 Task: Search for cotton material suits on the Ajio website.
Action: Mouse moved to (846, 94)
Screenshot: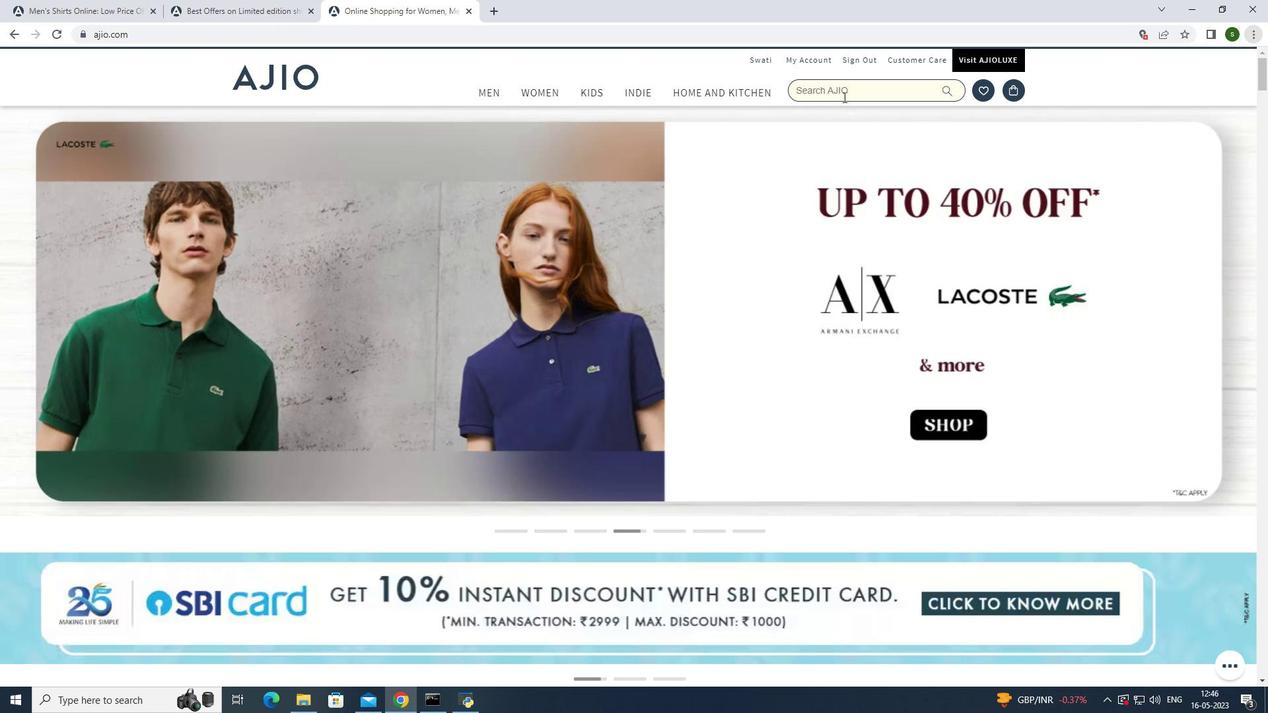 
Action: Mouse pressed left at (846, 94)
Screenshot: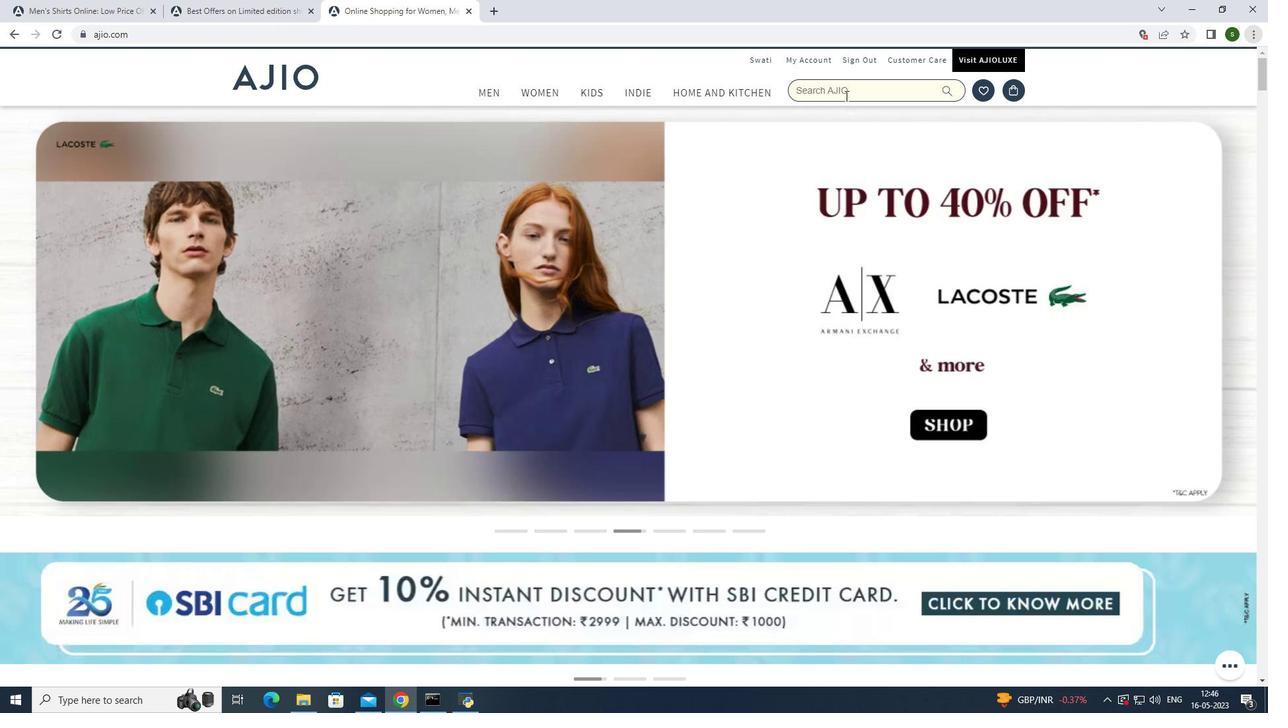 
Action: Key pressed cotton<Key.space>material<Key.space>suits<Key.space><Key.enter>
Screenshot: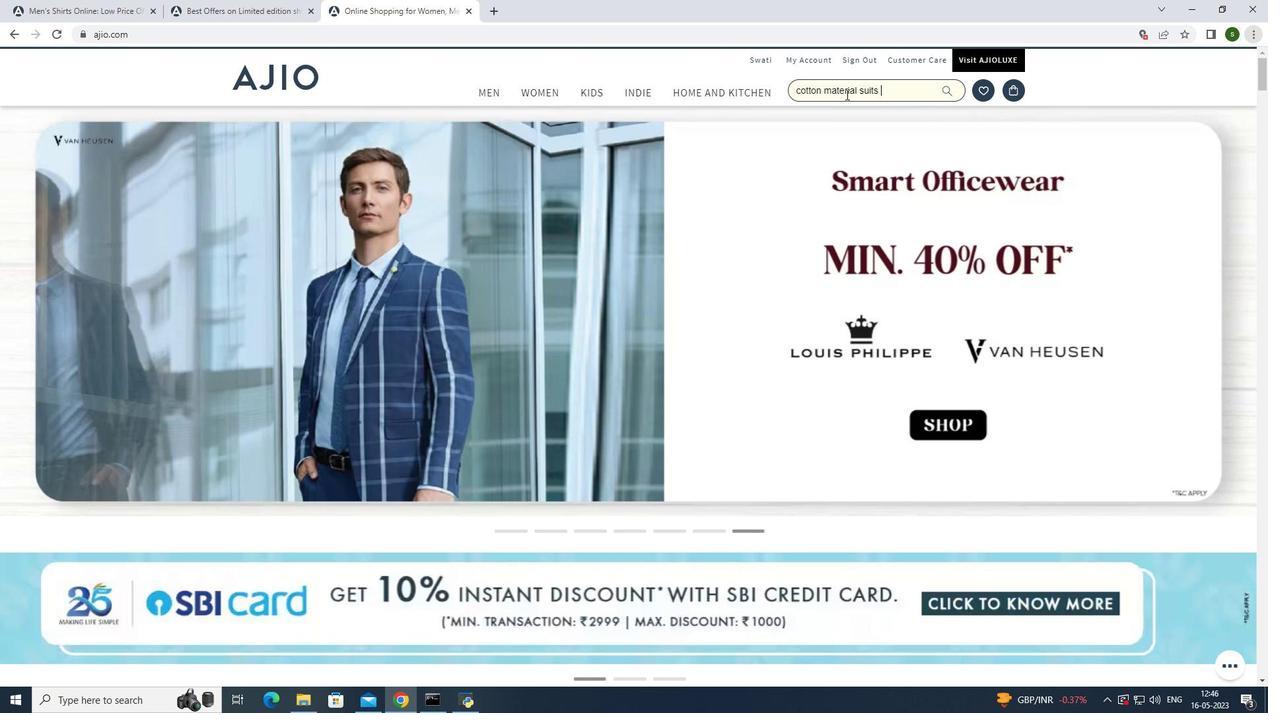 
Action: Mouse moved to (784, 235)
Screenshot: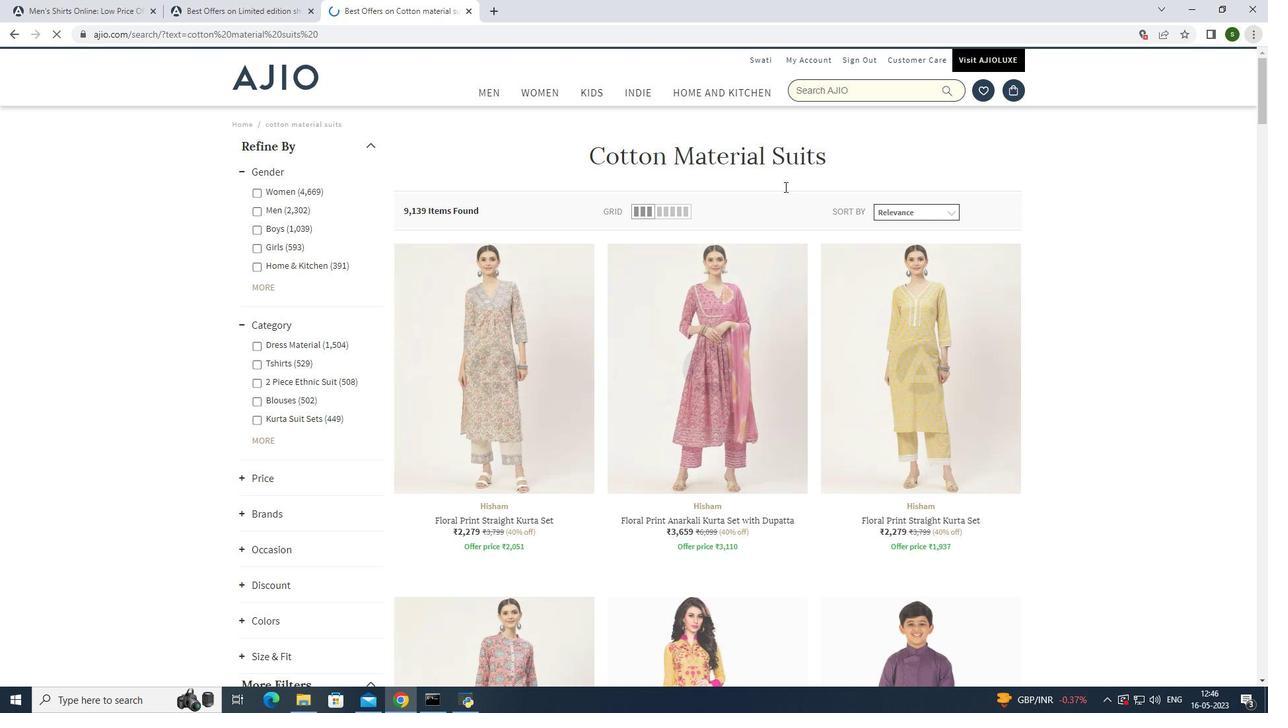 
Action: Mouse scrolled (784, 235) with delta (0, 0)
Screenshot: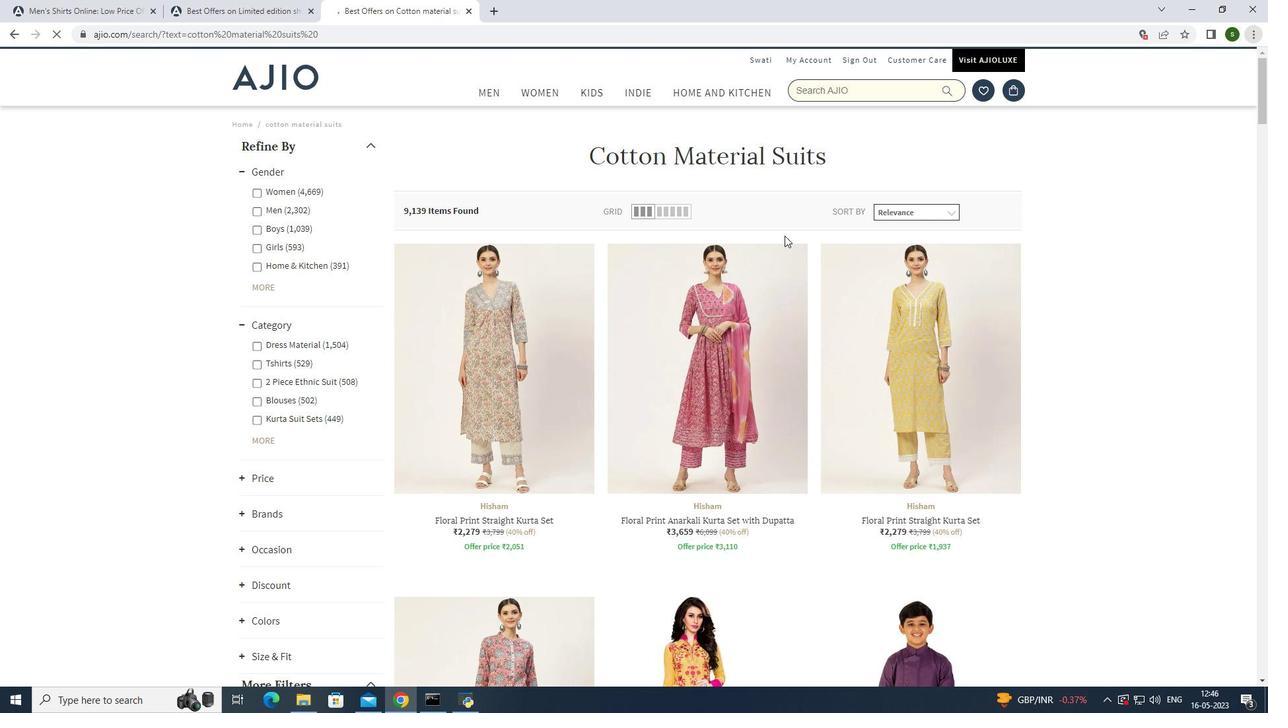 
Action: Mouse scrolled (784, 235) with delta (0, 0)
Screenshot: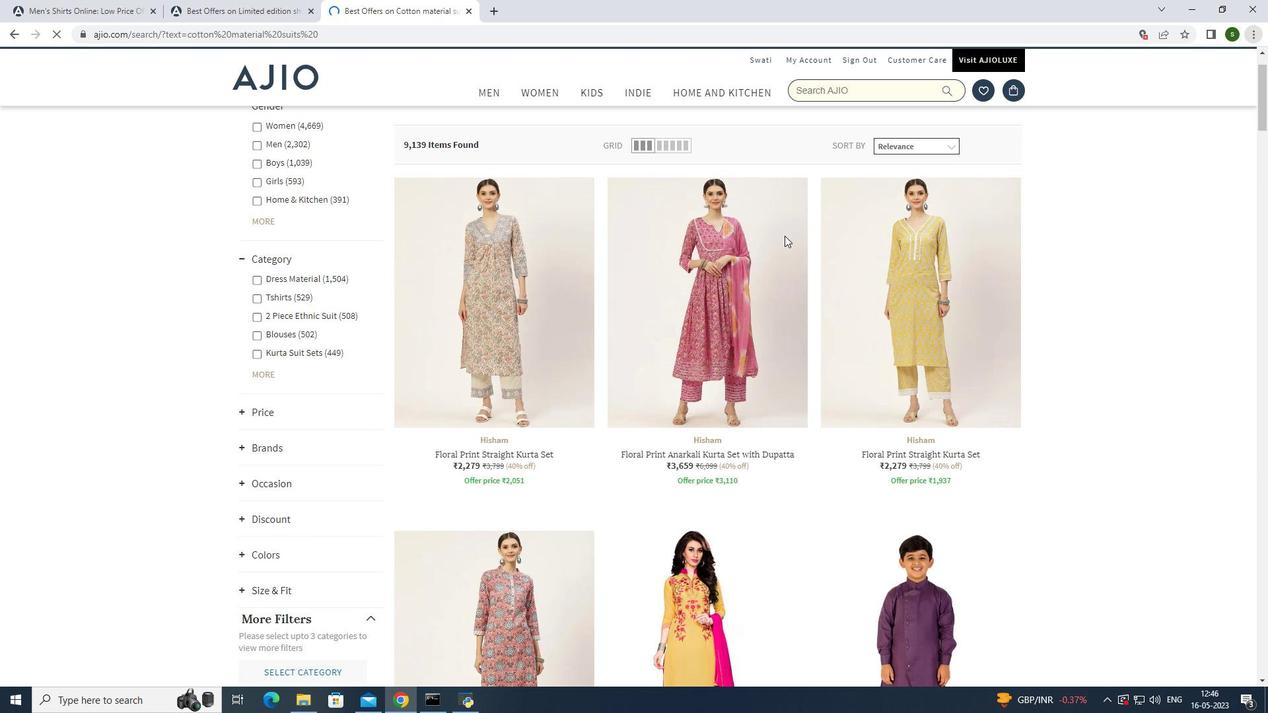 
Action: Mouse scrolled (784, 235) with delta (0, 0)
Screenshot: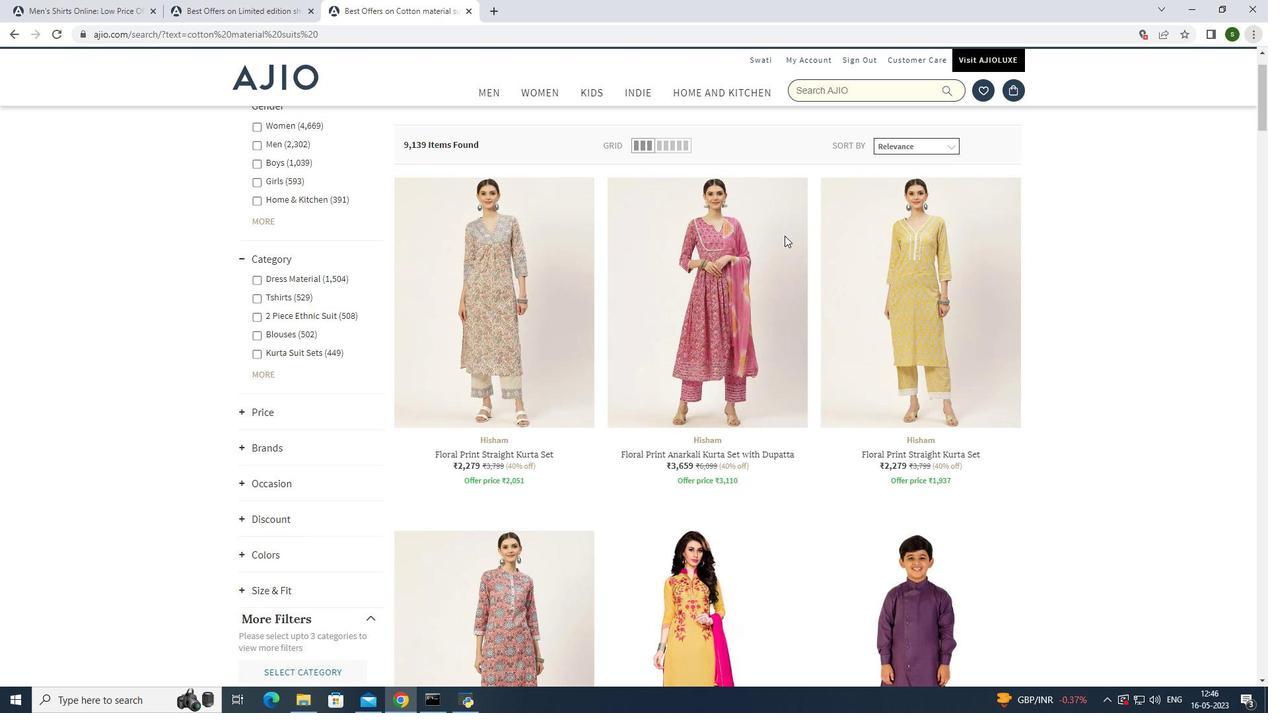 
Action: Mouse scrolled (784, 235) with delta (0, 0)
Screenshot: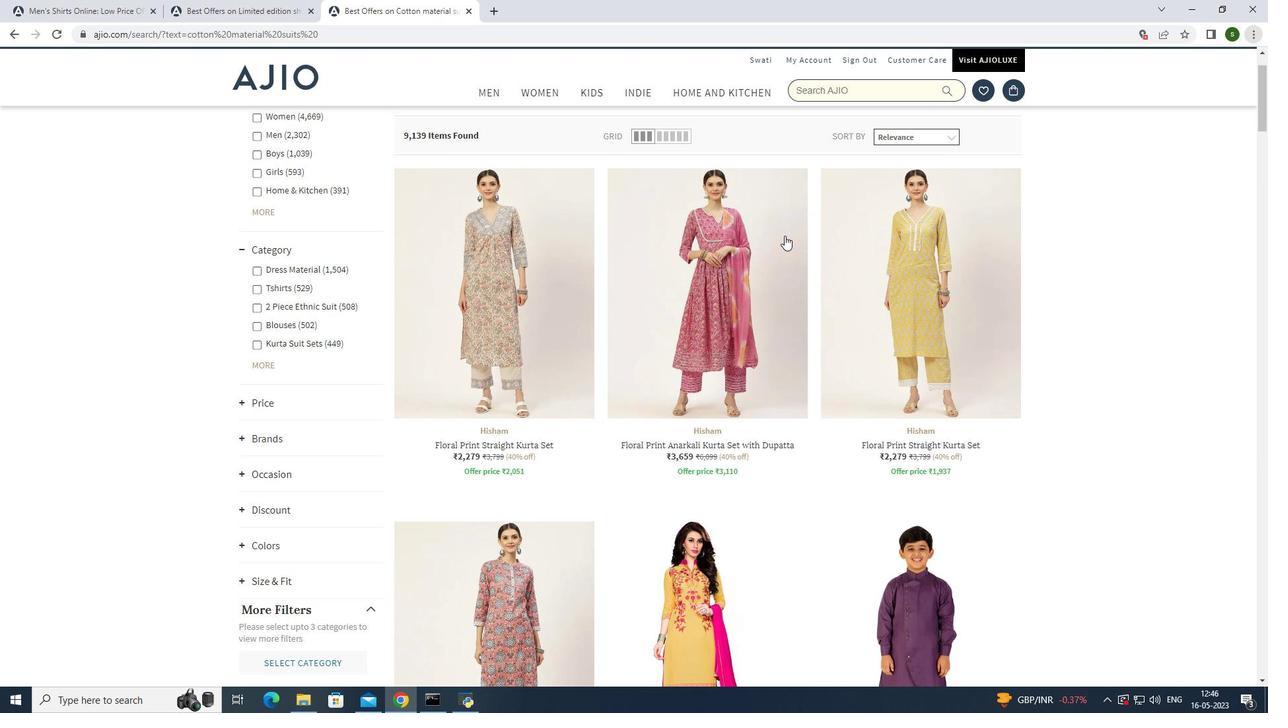 
Action: Mouse scrolled (784, 235) with delta (0, 0)
Screenshot: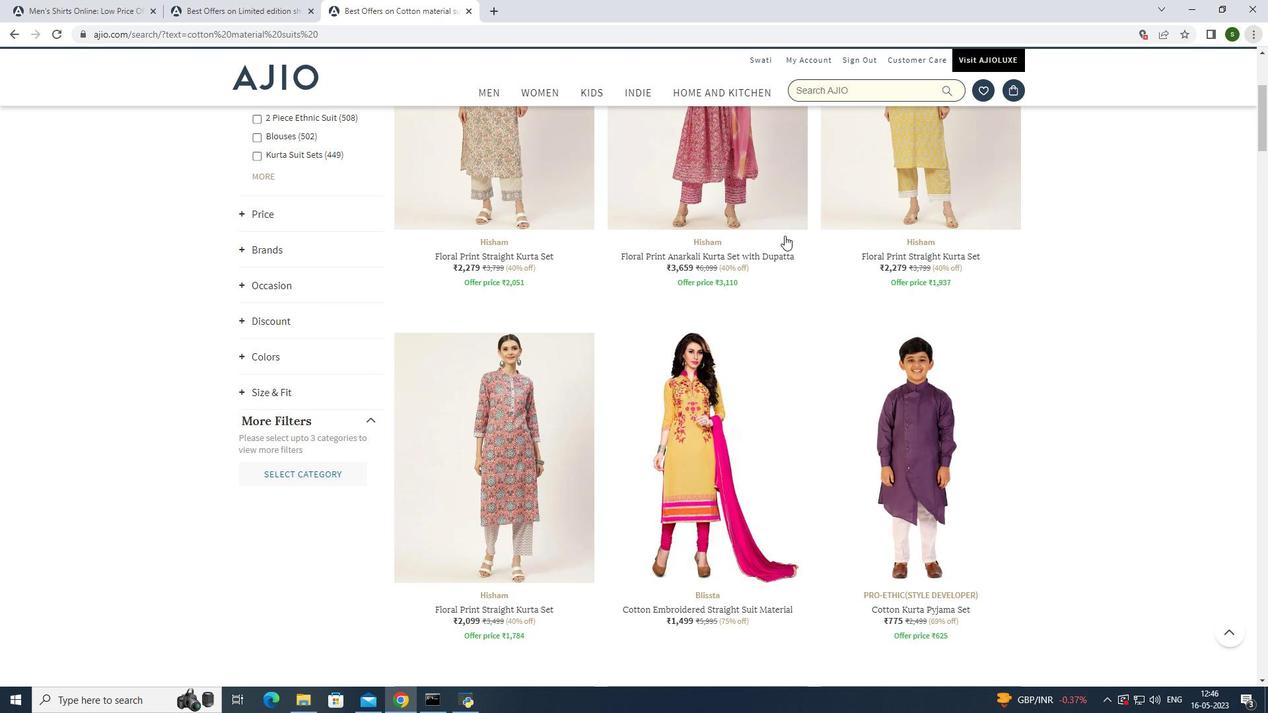 
Action: Mouse scrolled (784, 235) with delta (0, 0)
Screenshot: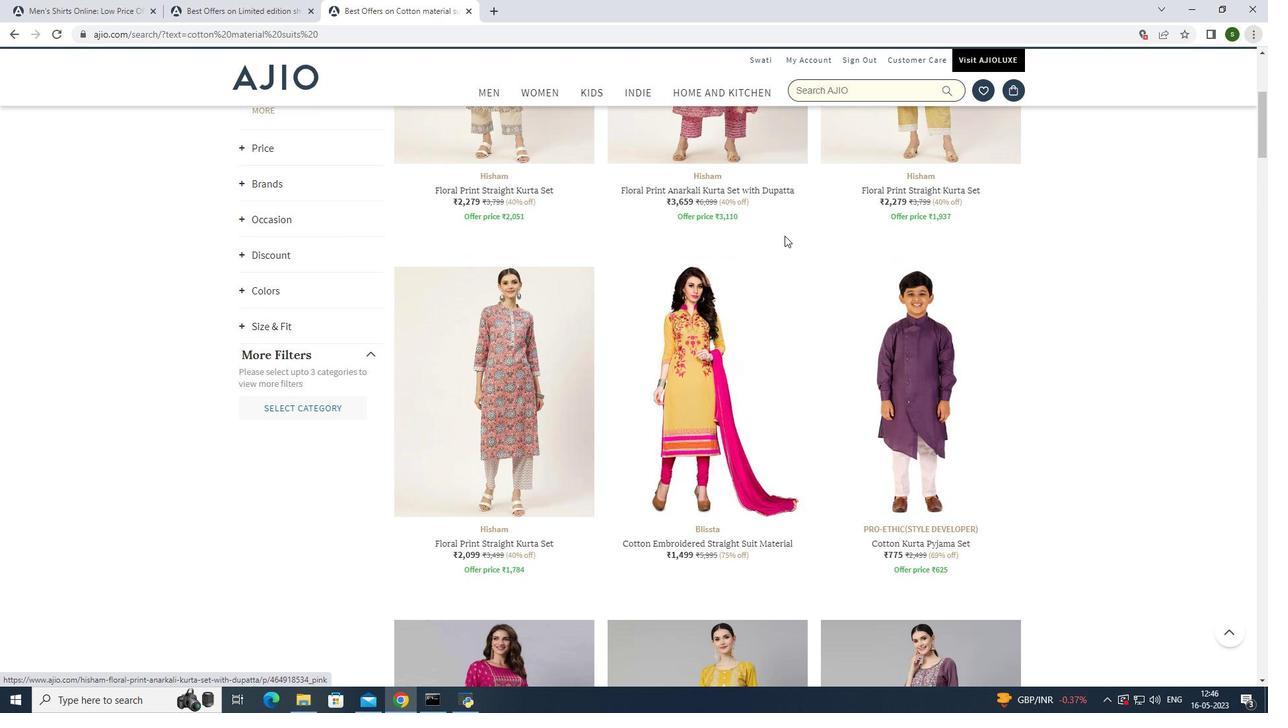 
Action: Mouse scrolled (784, 235) with delta (0, 0)
Screenshot: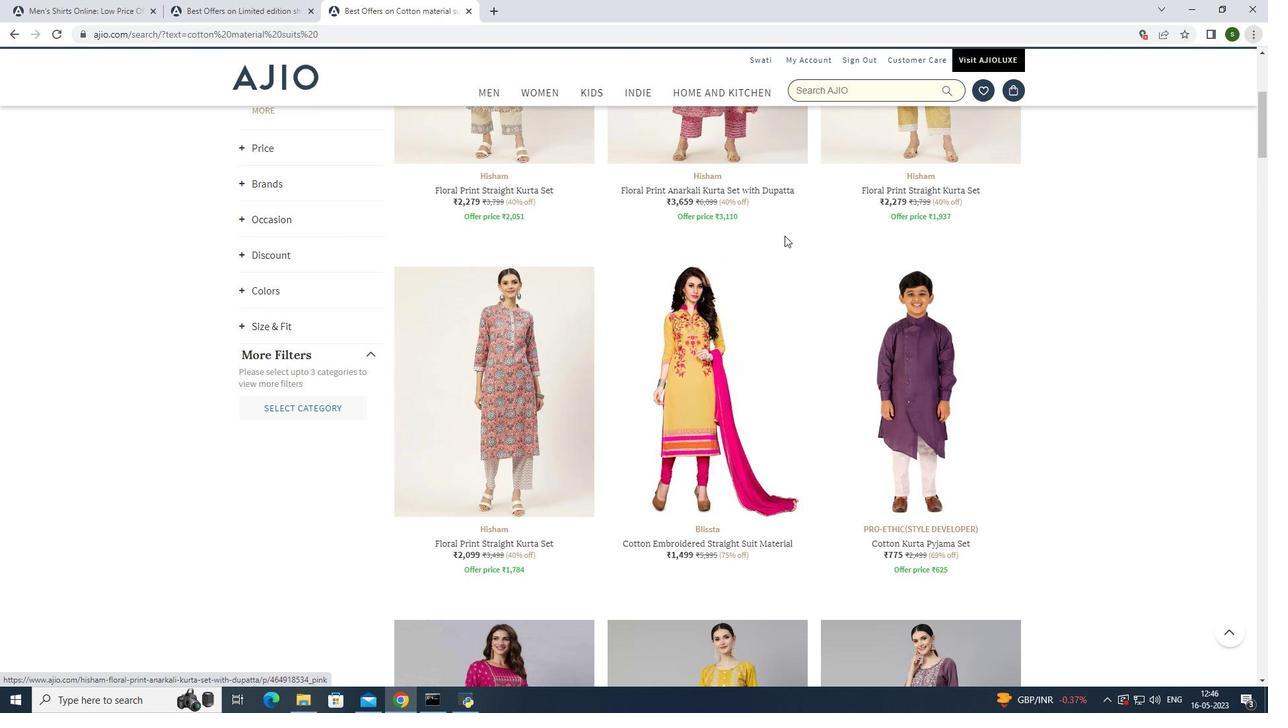 
Action: Mouse scrolled (784, 235) with delta (0, 0)
Screenshot: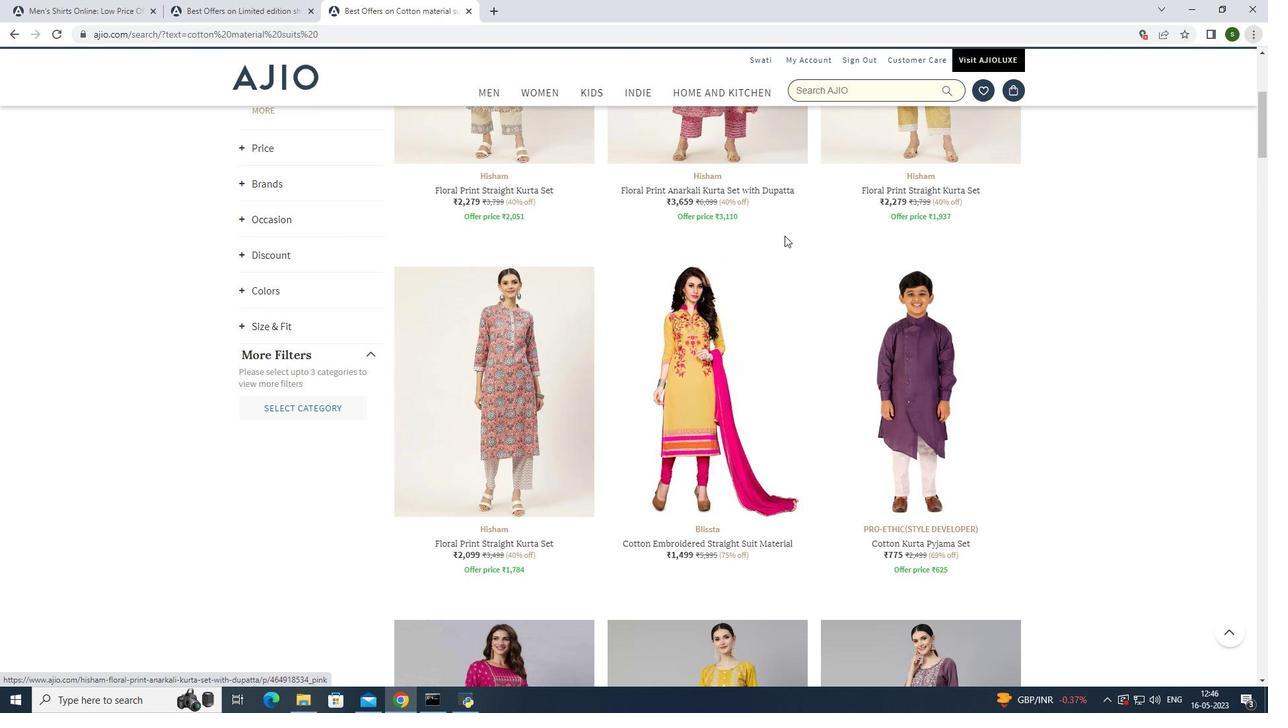
Action: Mouse scrolled (784, 235) with delta (0, 0)
Screenshot: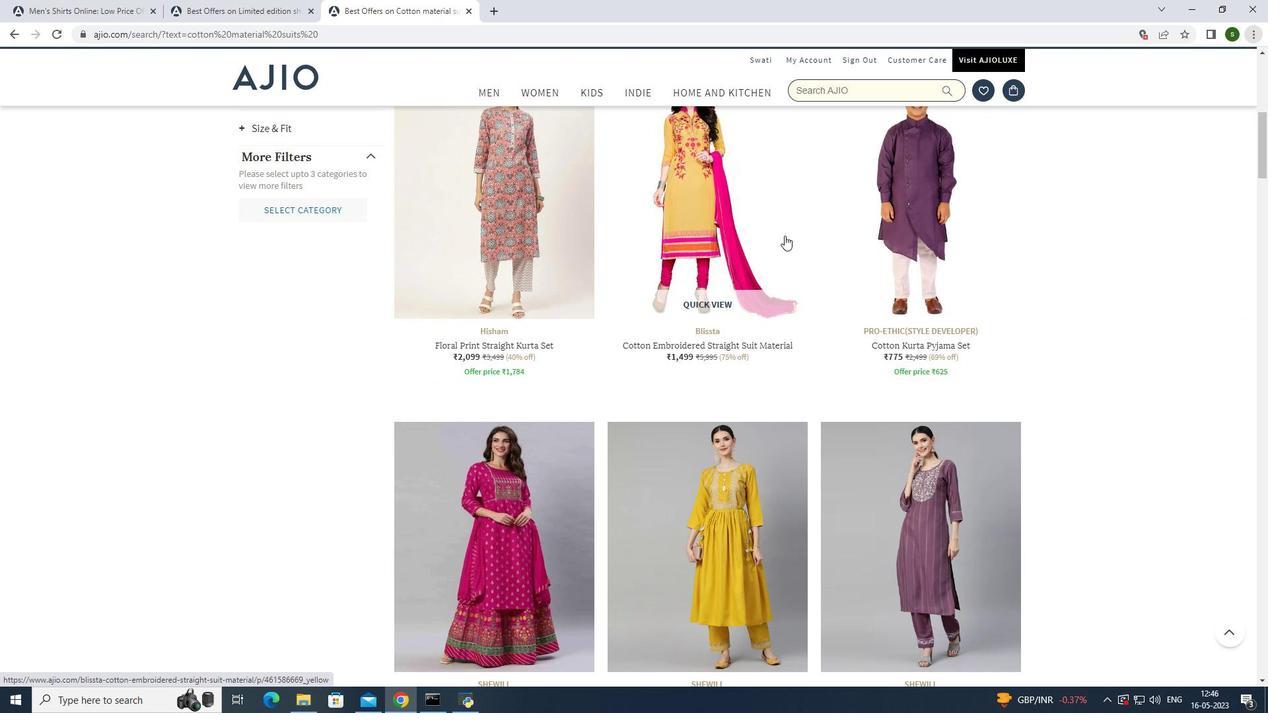 
Action: Mouse scrolled (784, 235) with delta (0, 0)
Screenshot: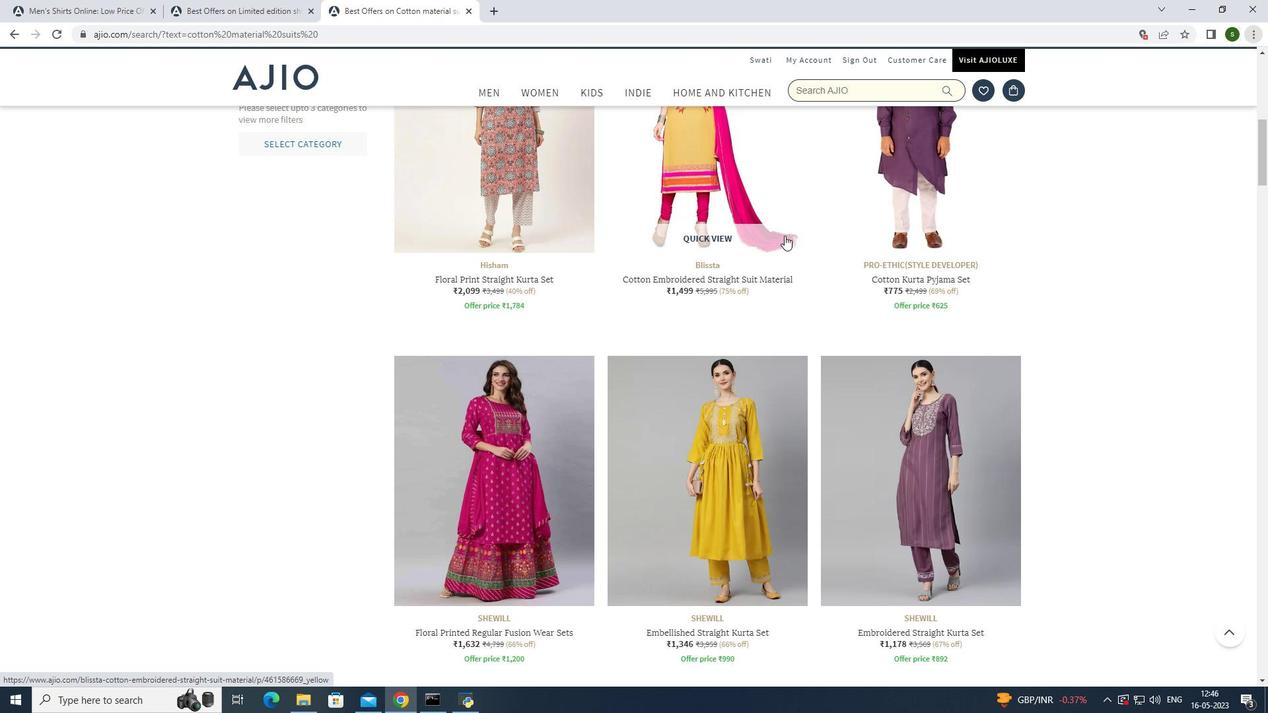 
Action: Mouse scrolled (784, 235) with delta (0, 0)
Screenshot: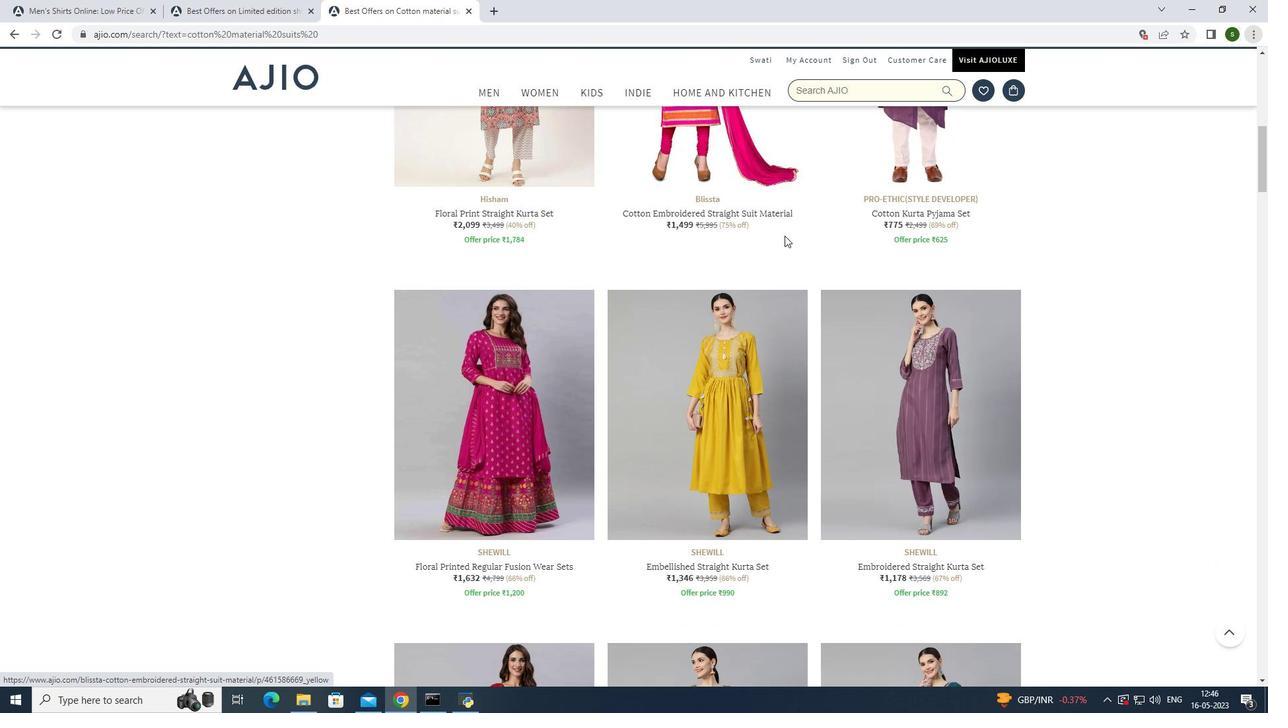 
Action: Mouse scrolled (784, 235) with delta (0, 0)
Screenshot: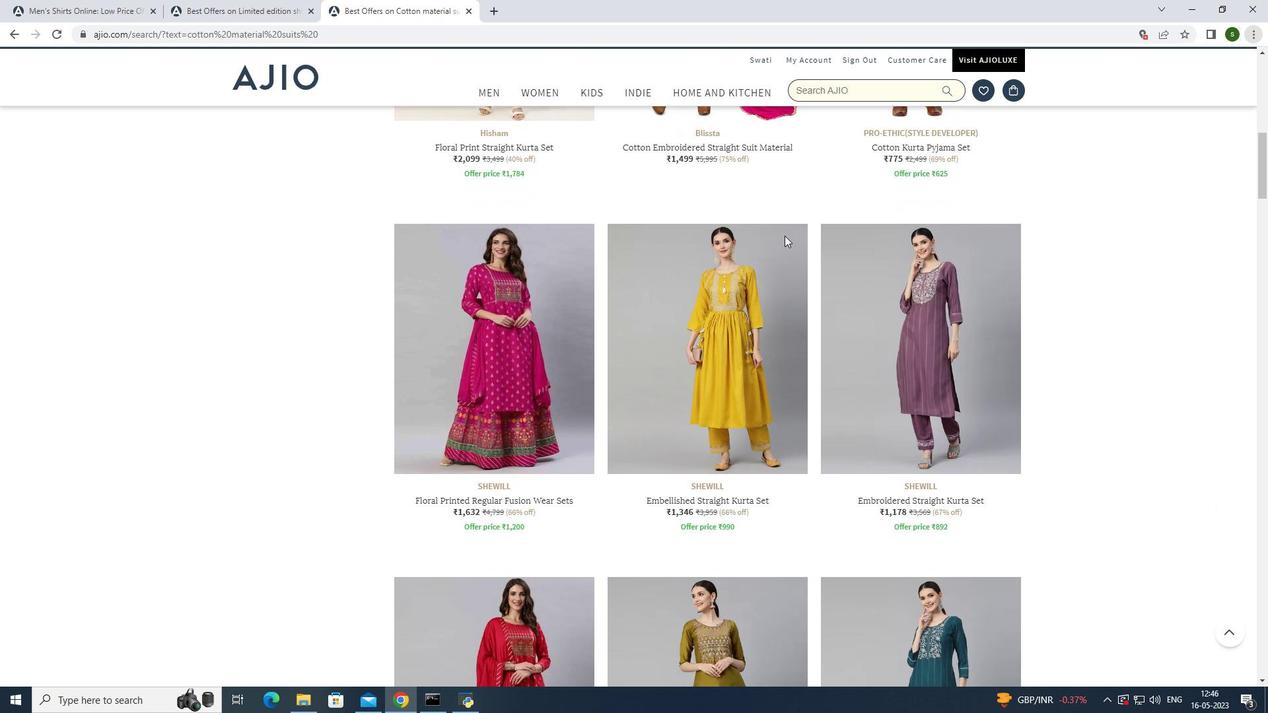 
Action: Mouse scrolled (784, 235) with delta (0, 0)
Screenshot: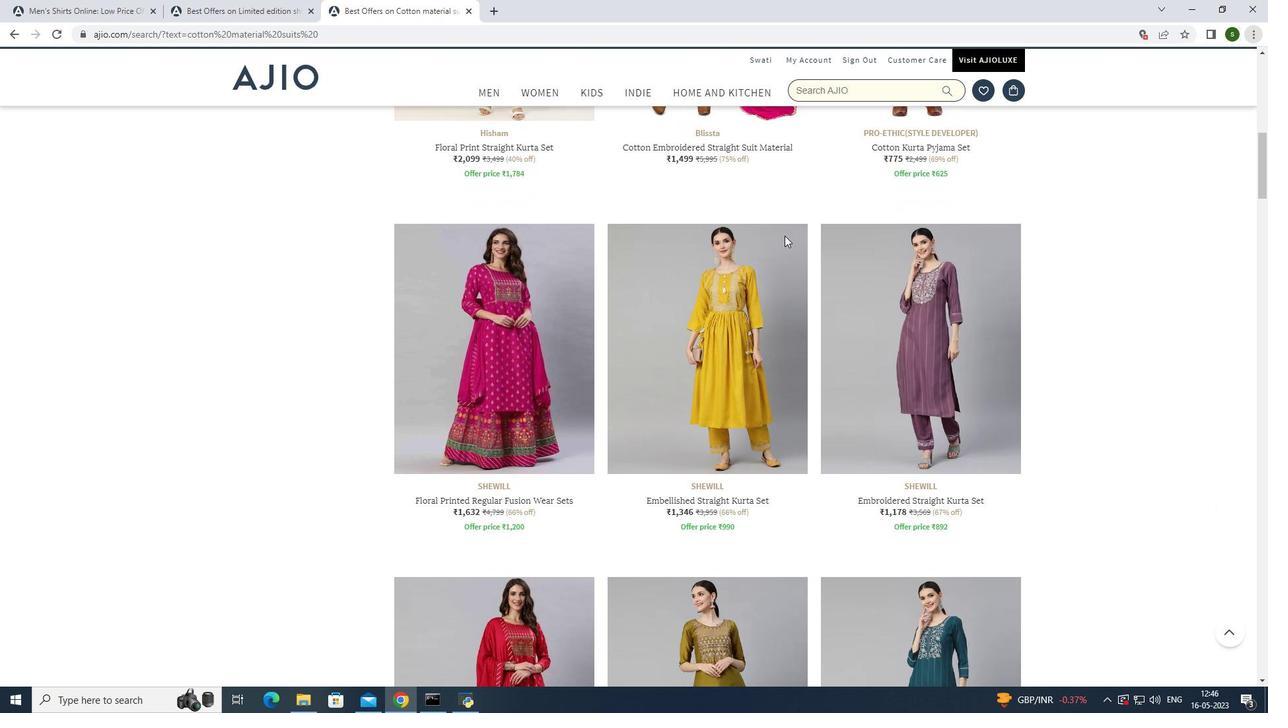 
Action: Mouse scrolled (784, 235) with delta (0, 0)
Screenshot: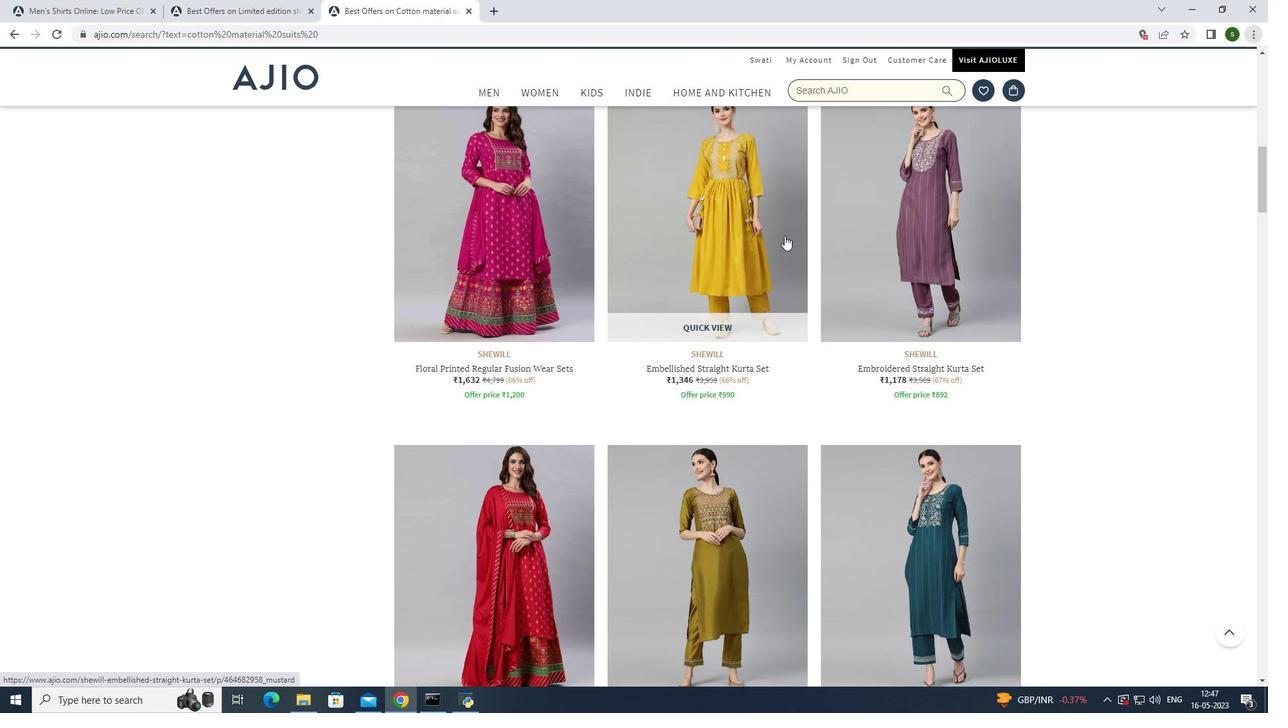 
Action: Mouse scrolled (784, 235) with delta (0, 0)
Screenshot: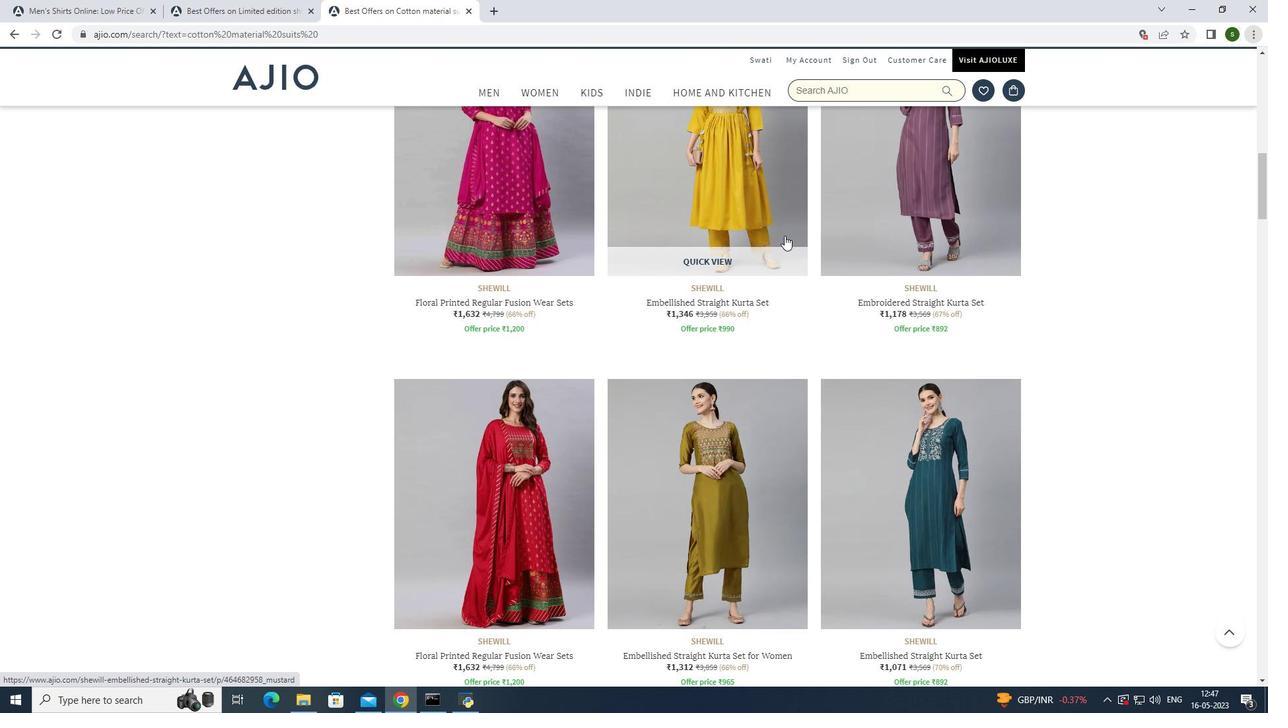 
Action: Mouse scrolled (784, 235) with delta (0, 0)
Screenshot: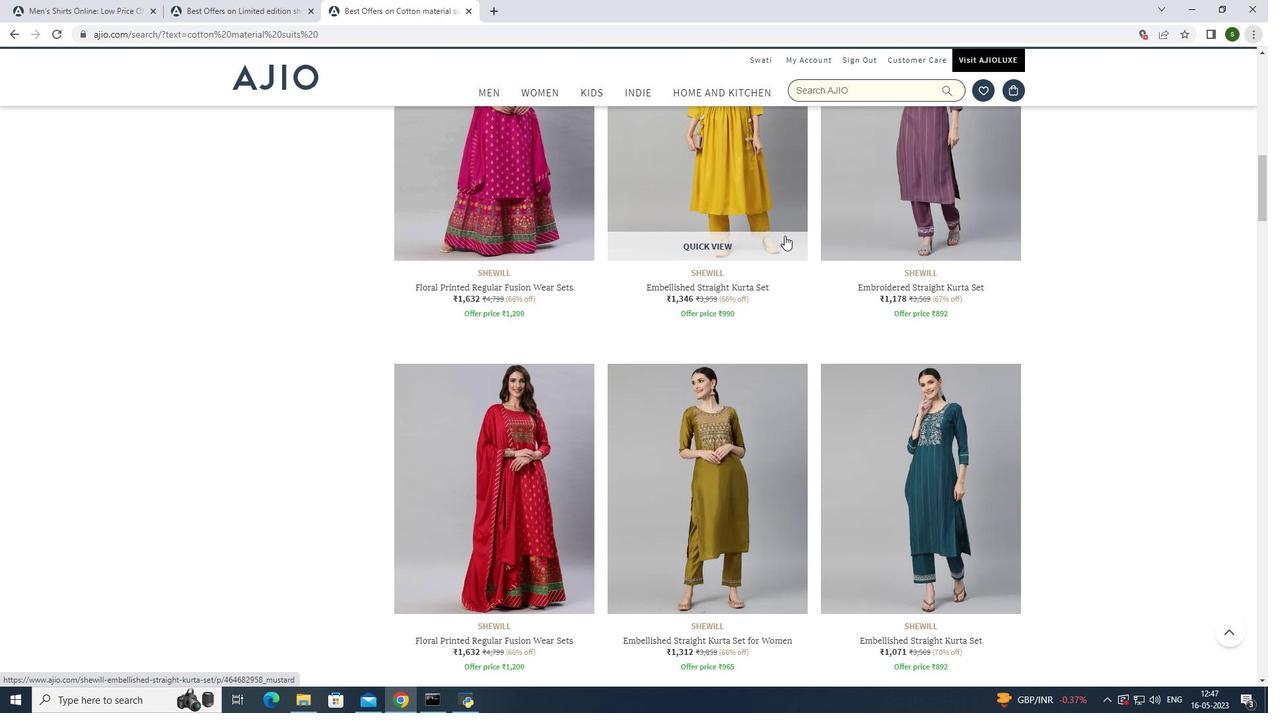 
Action: Mouse scrolled (784, 235) with delta (0, 0)
Screenshot: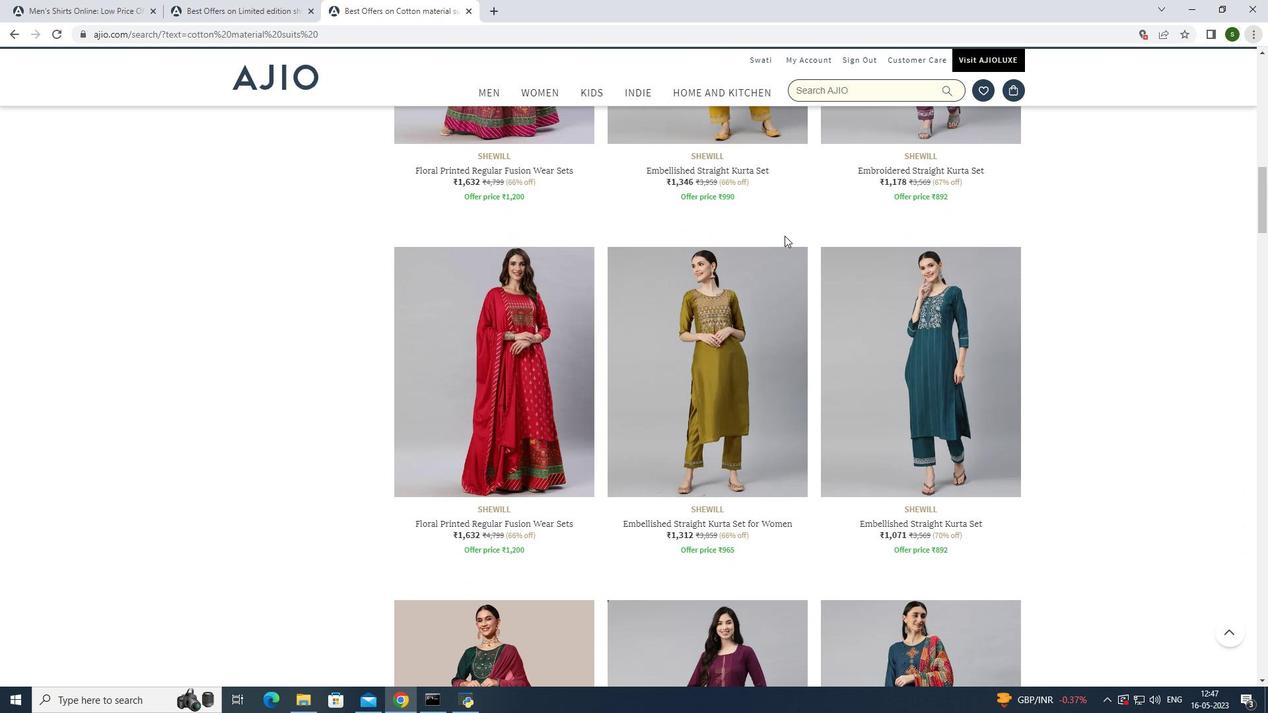 
Action: Mouse scrolled (784, 235) with delta (0, 0)
Screenshot: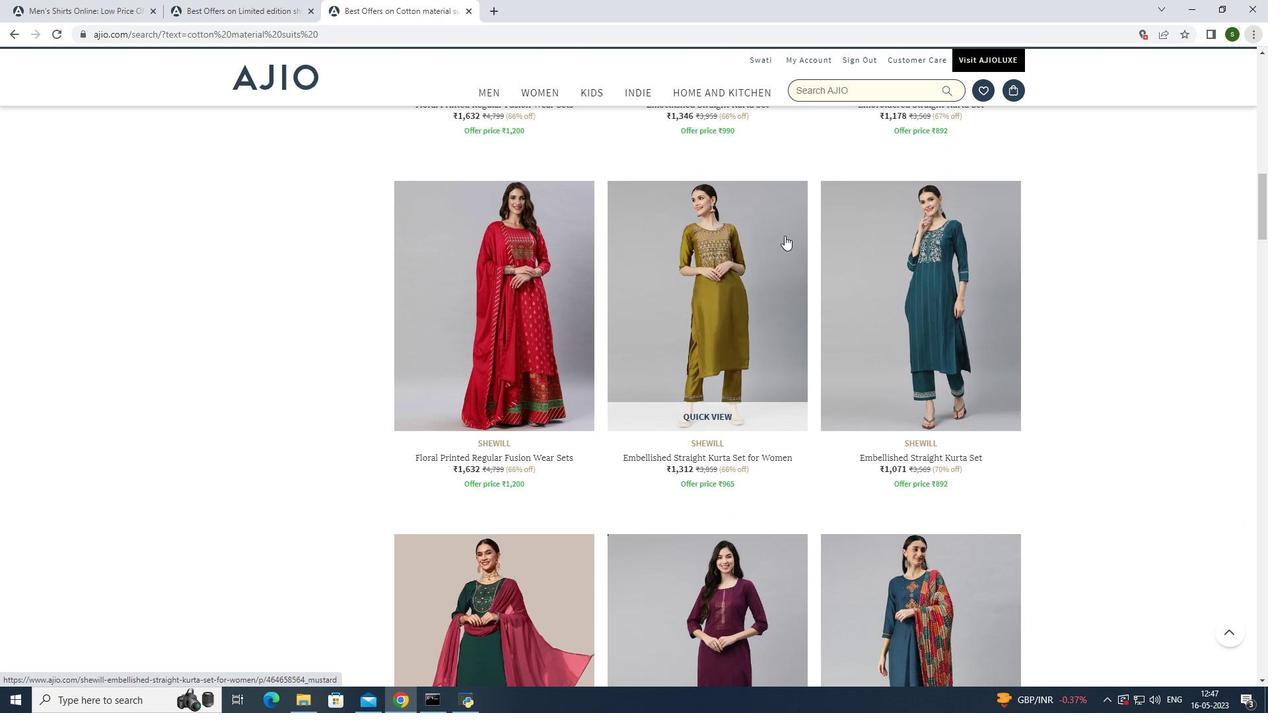
Action: Mouse scrolled (784, 235) with delta (0, 0)
Screenshot: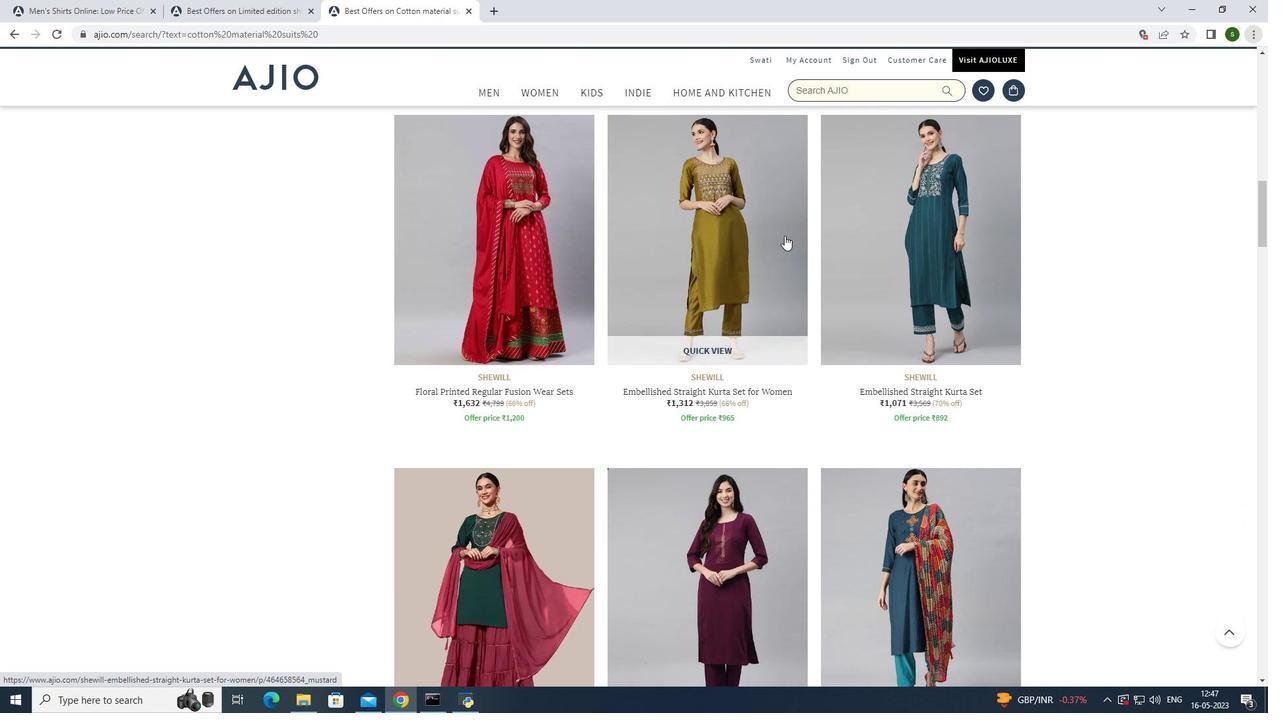 
Action: Mouse scrolled (784, 235) with delta (0, 0)
Screenshot: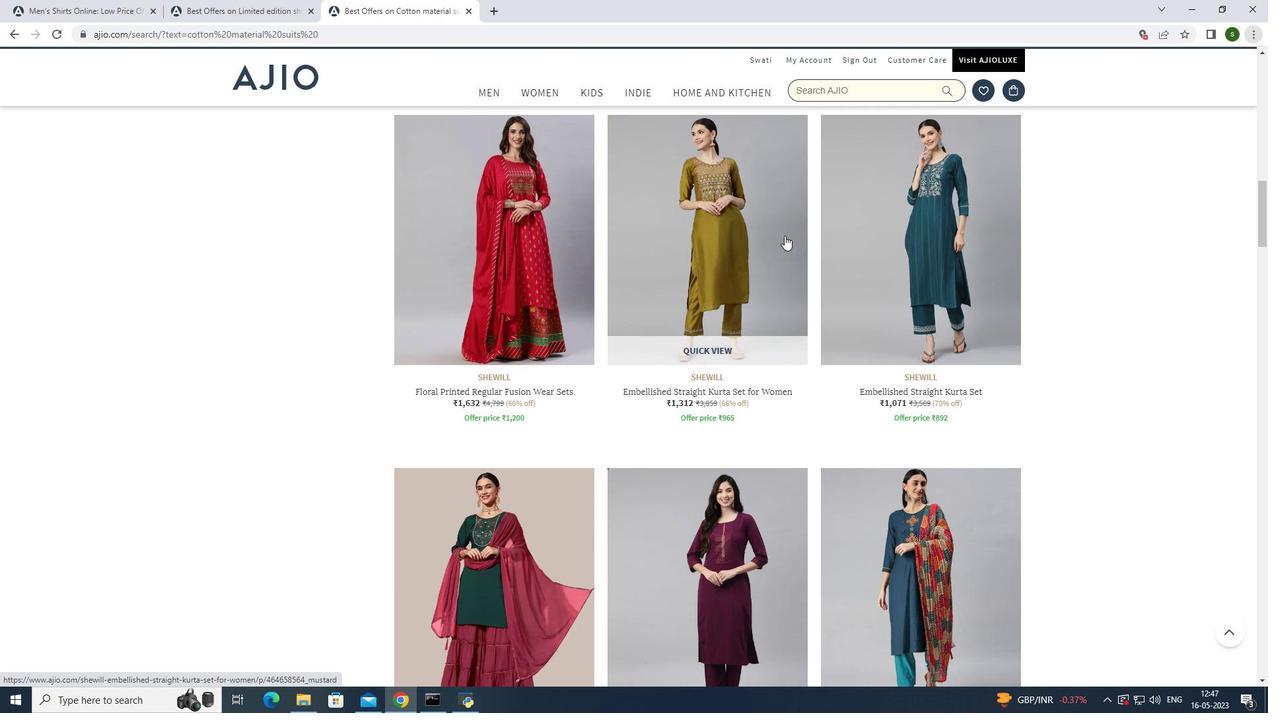 
Action: Mouse scrolled (784, 235) with delta (0, 0)
Screenshot: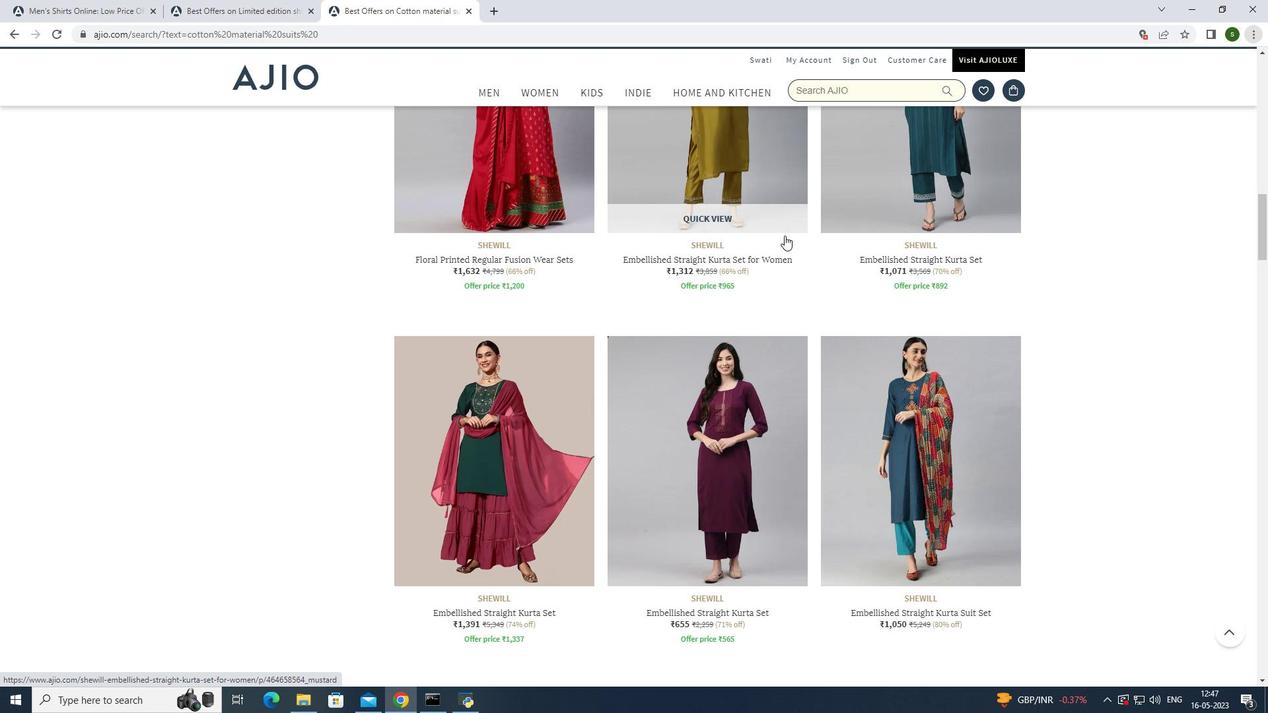 
Action: Mouse scrolled (784, 235) with delta (0, 0)
Screenshot: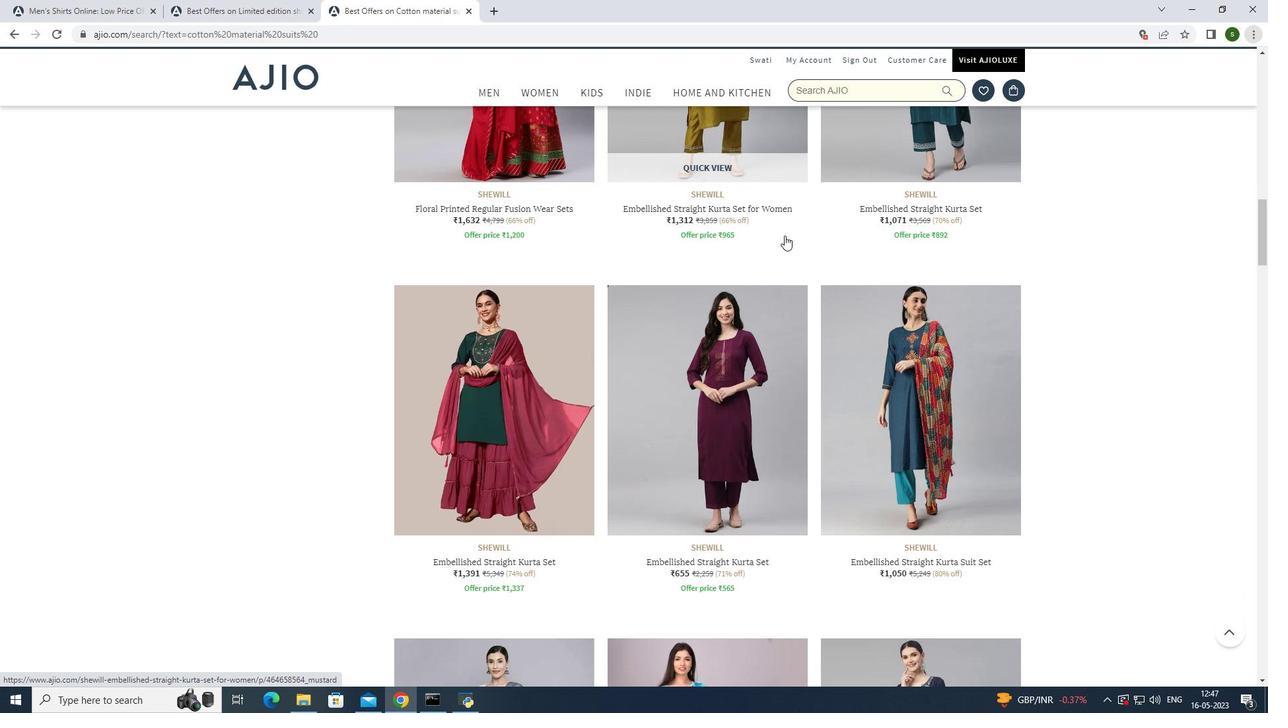 
Action: Mouse scrolled (784, 235) with delta (0, 0)
Screenshot: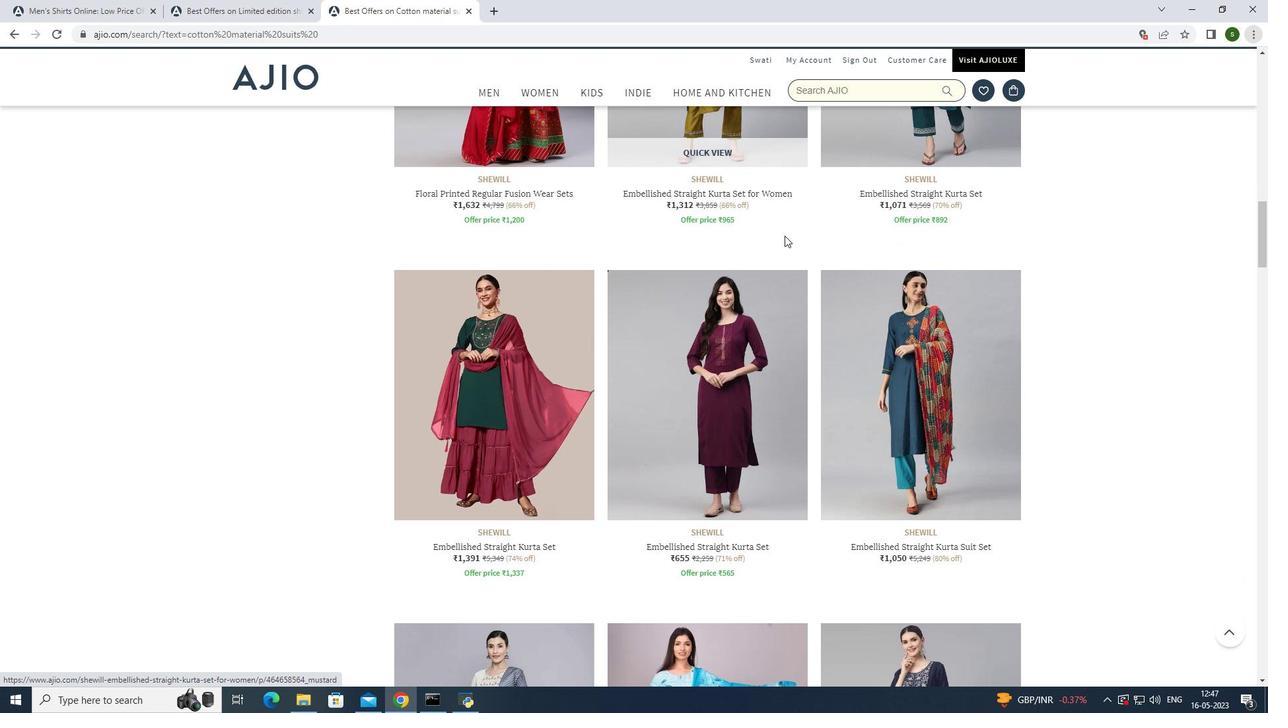 
Action: Mouse scrolled (784, 235) with delta (0, 0)
Screenshot: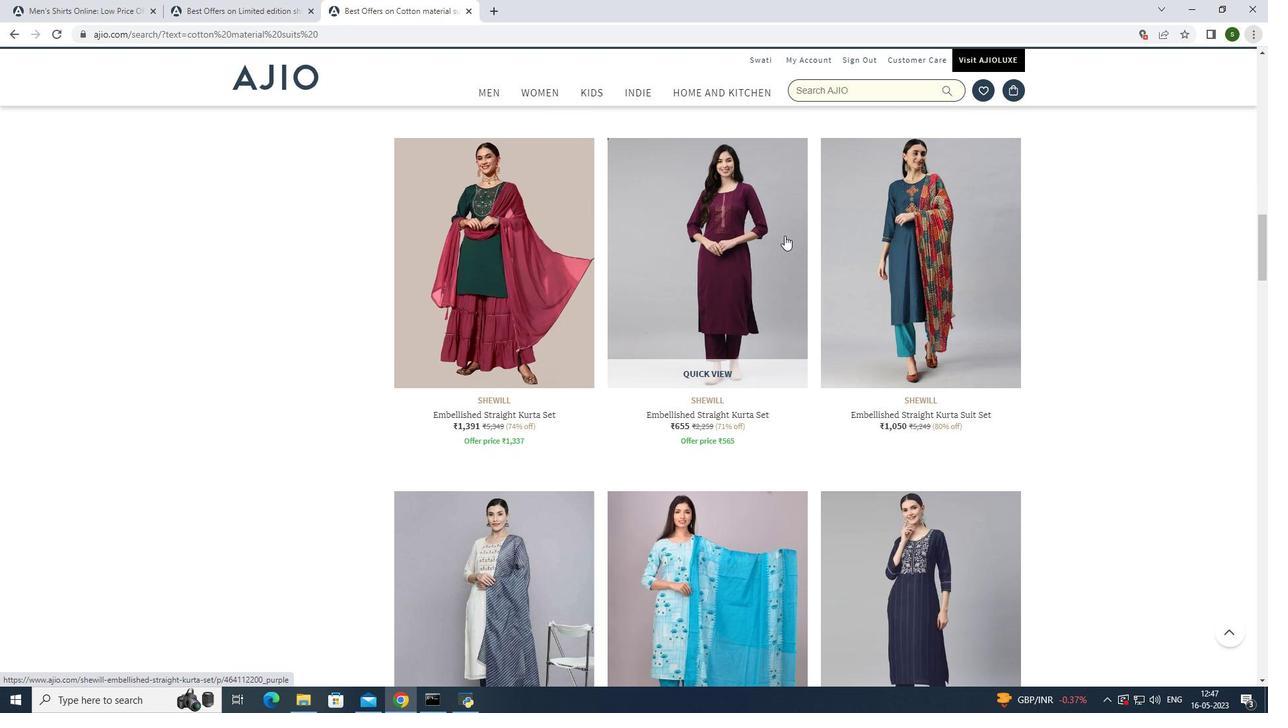 
Action: Mouse scrolled (784, 235) with delta (0, 0)
Screenshot: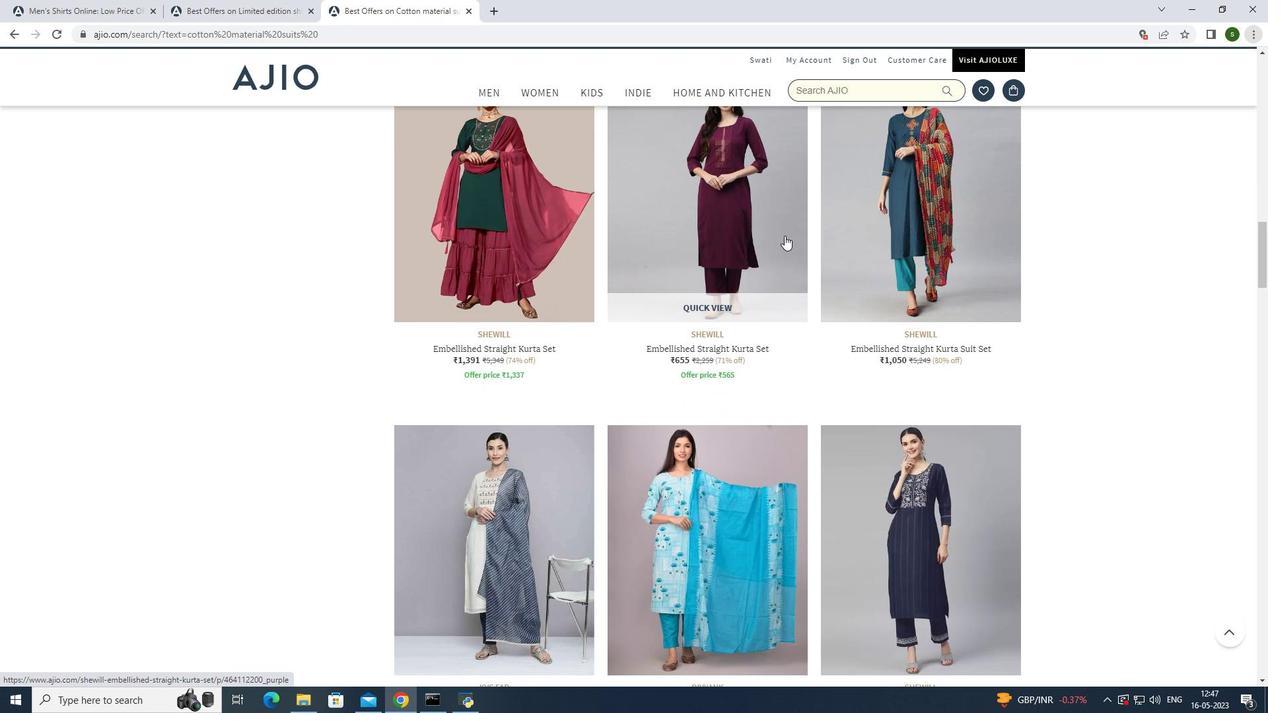 
Action: Mouse scrolled (784, 235) with delta (0, 0)
Screenshot: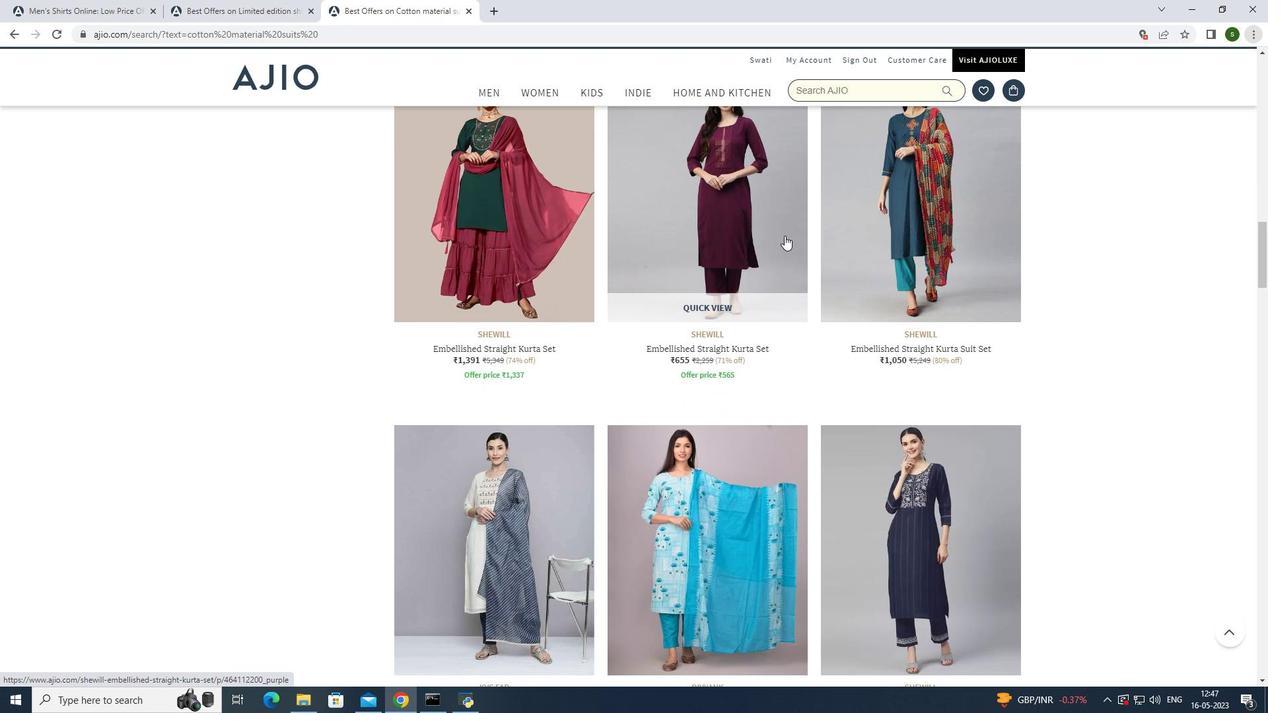
Action: Mouse scrolled (784, 235) with delta (0, 0)
Screenshot: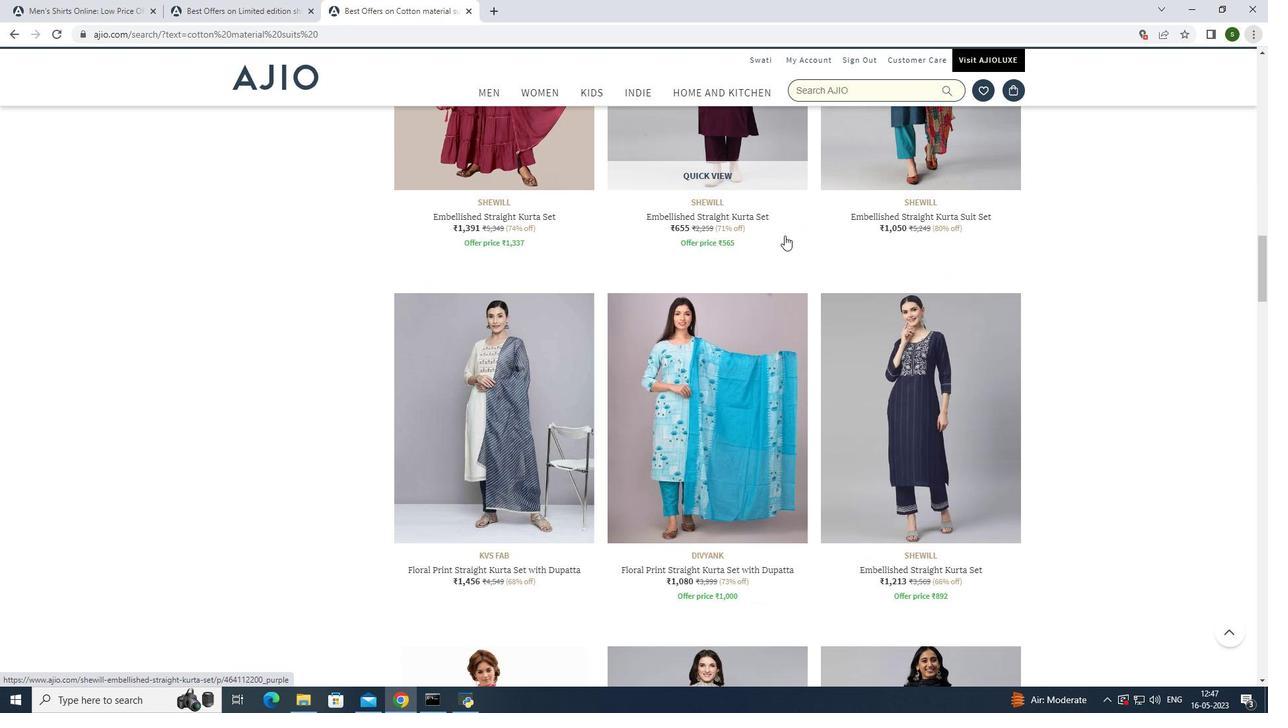 
Action: Mouse scrolled (784, 235) with delta (0, 0)
Screenshot: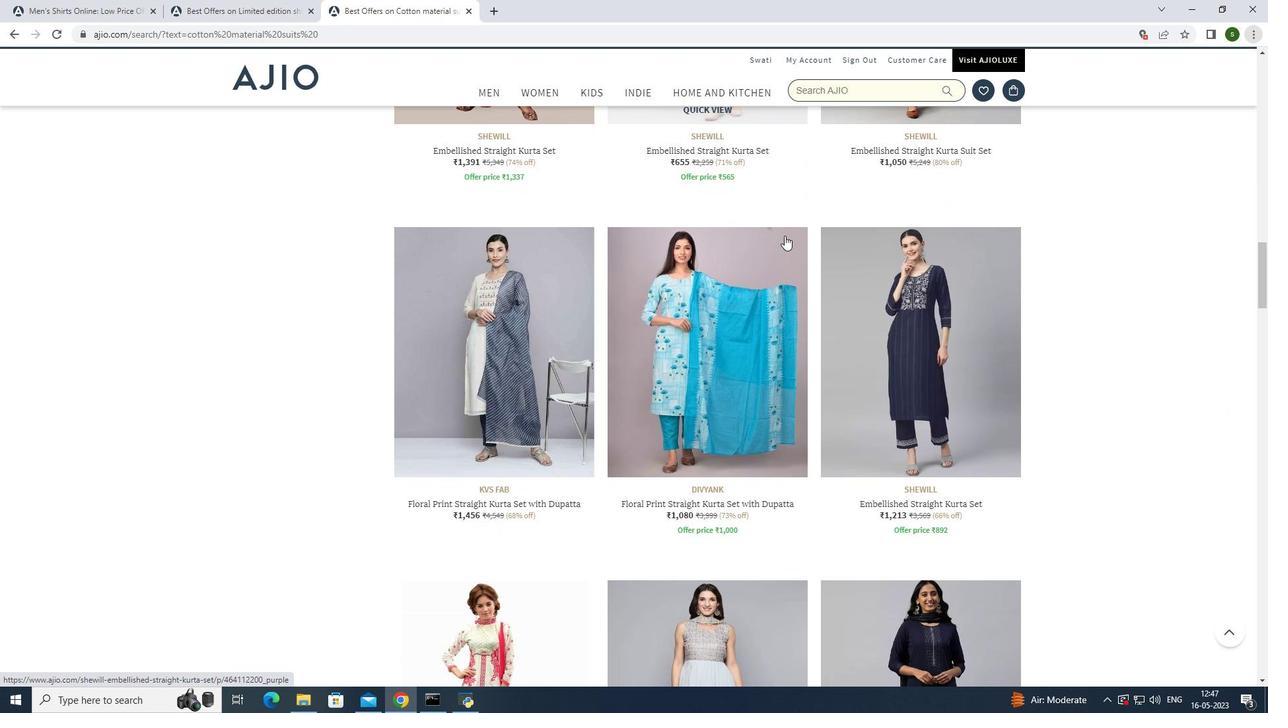 
Action: Mouse scrolled (784, 235) with delta (0, 0)
Screenshot: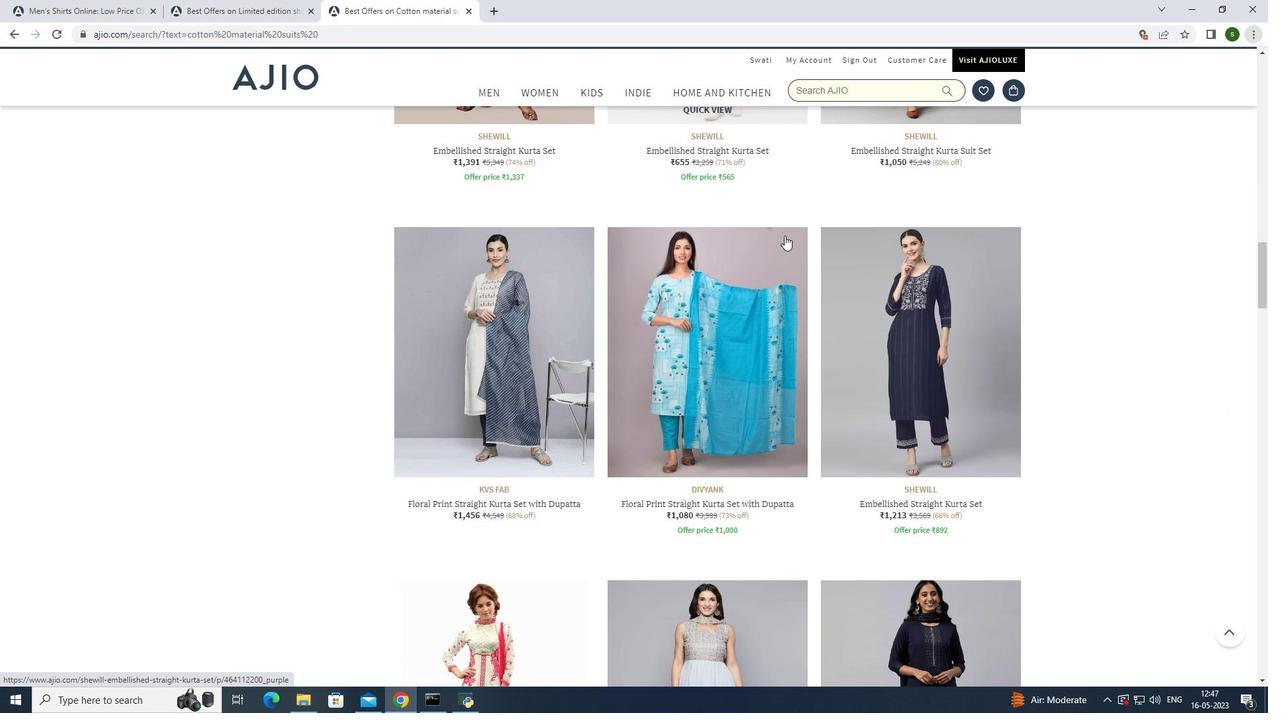 
Action: Mouse moved to (508, 225)
Screenshot: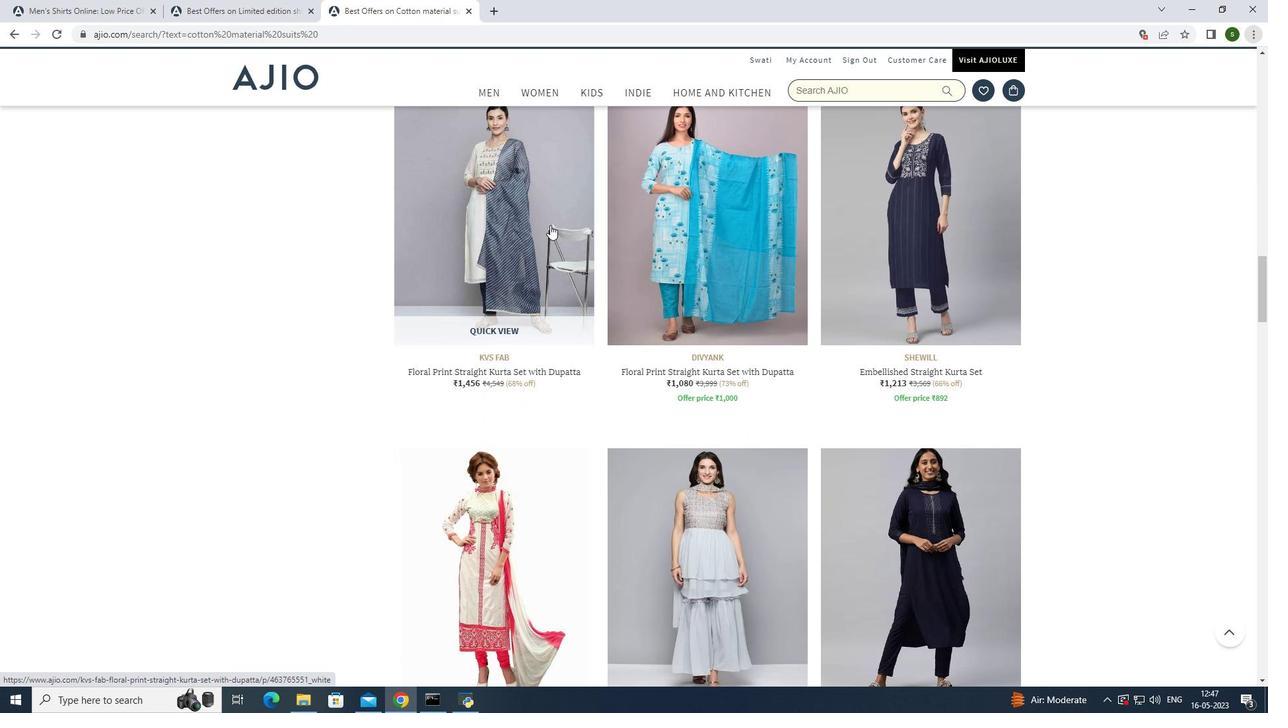 
Action: Mouse pressed left at (508, 225)
Screenshot: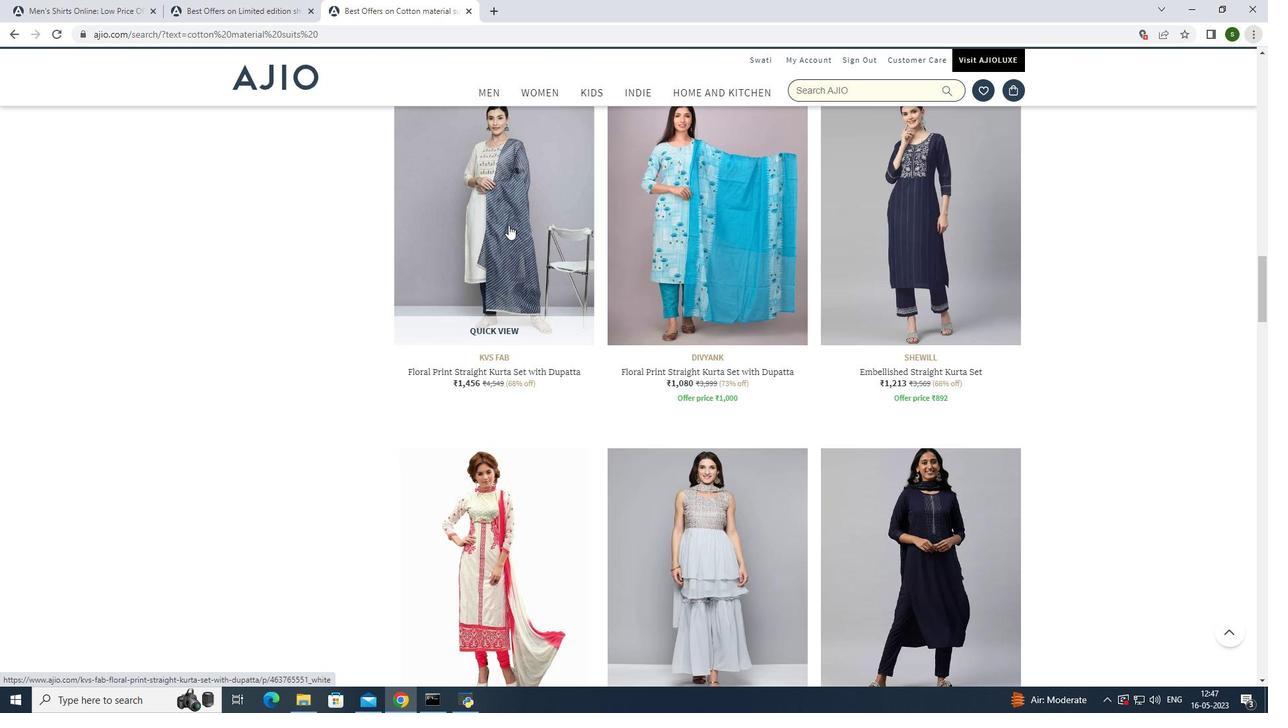 
Action: Mouse moved to (969, 323)
Screenshot: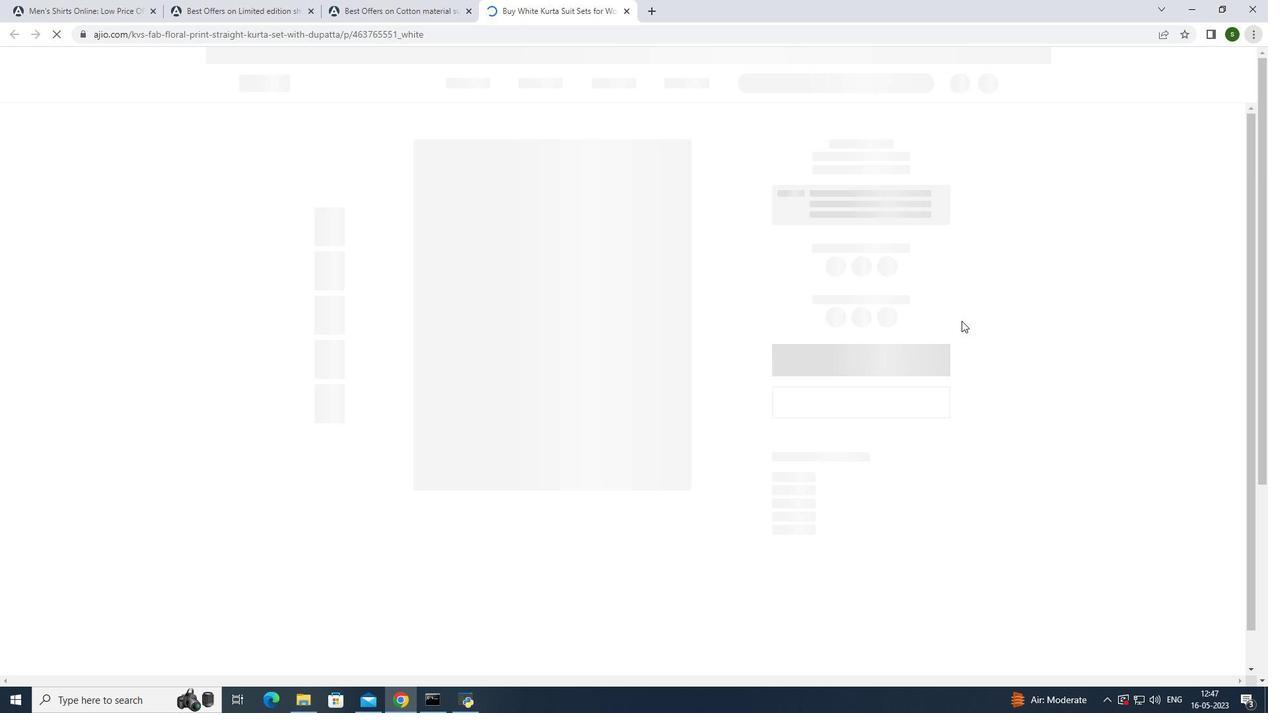 
Action: Mouse scrolled (969, 322) with delta (0, 0)
Screenshot: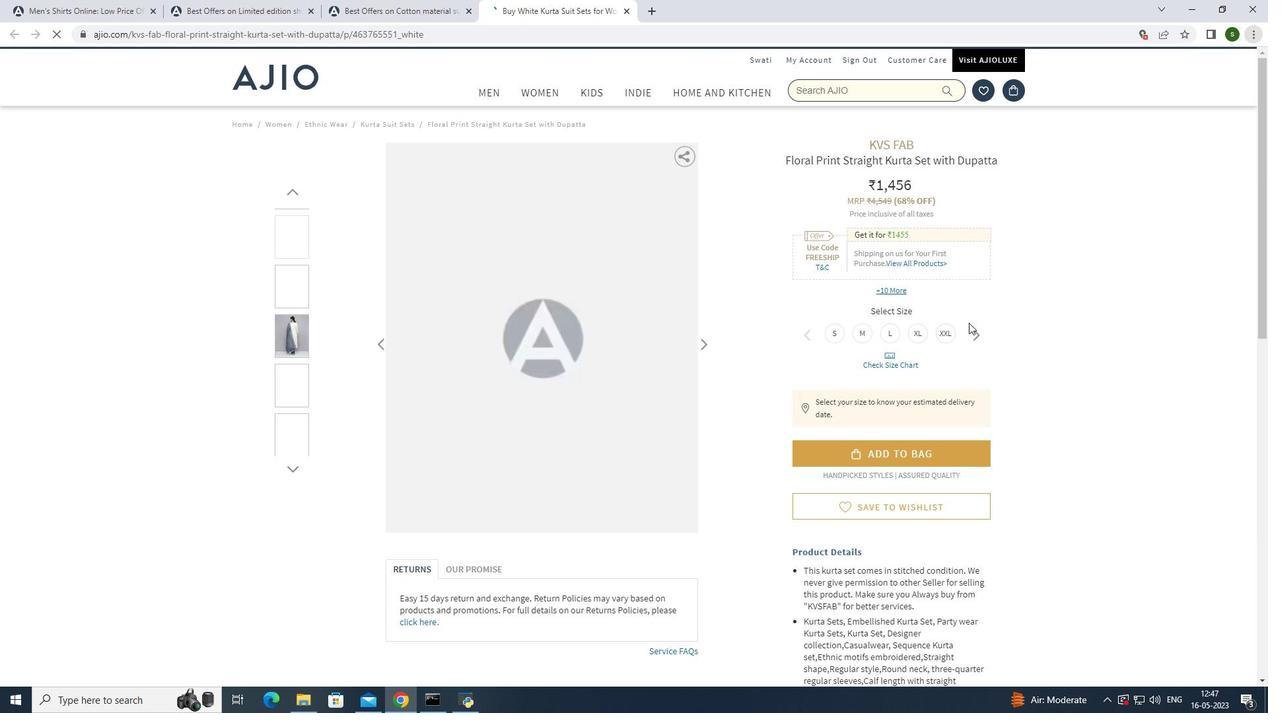 
Action: Mouse scrolled (969, 322) with delta (0, 0)
Screenshot: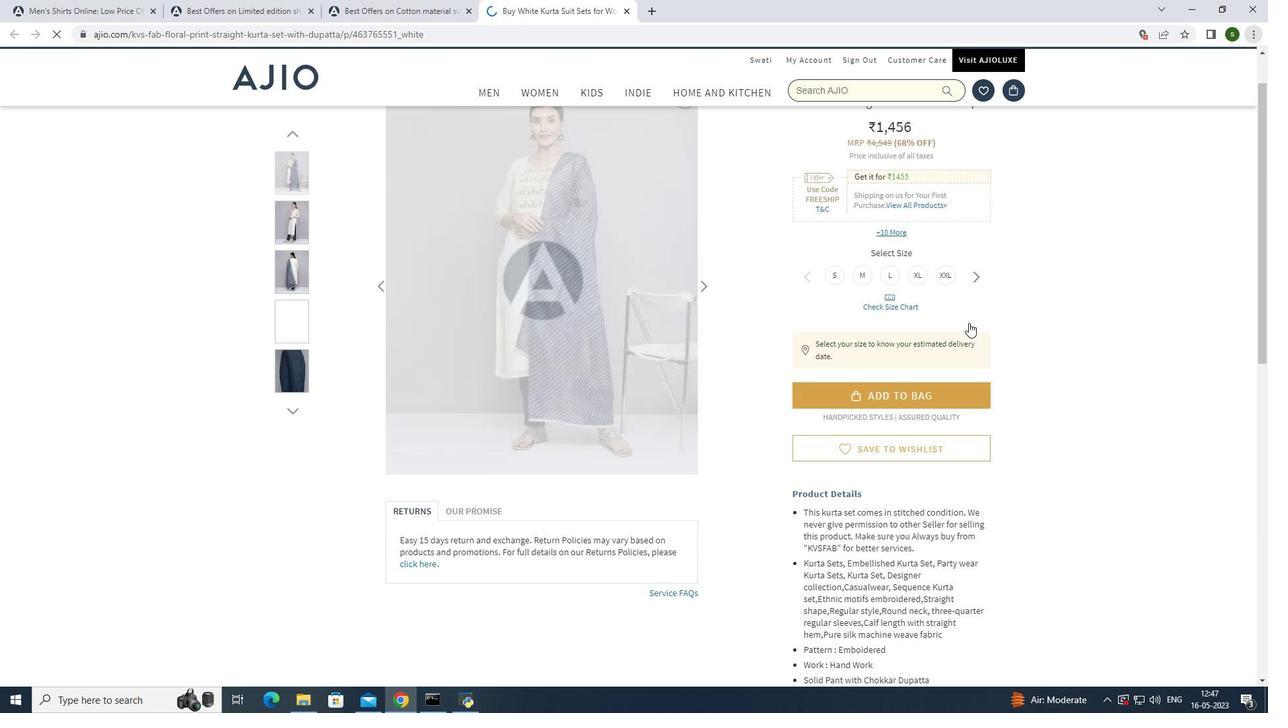 
Action: Mouse scrolled (969, 322) with delta (0, 0)
Screenshot: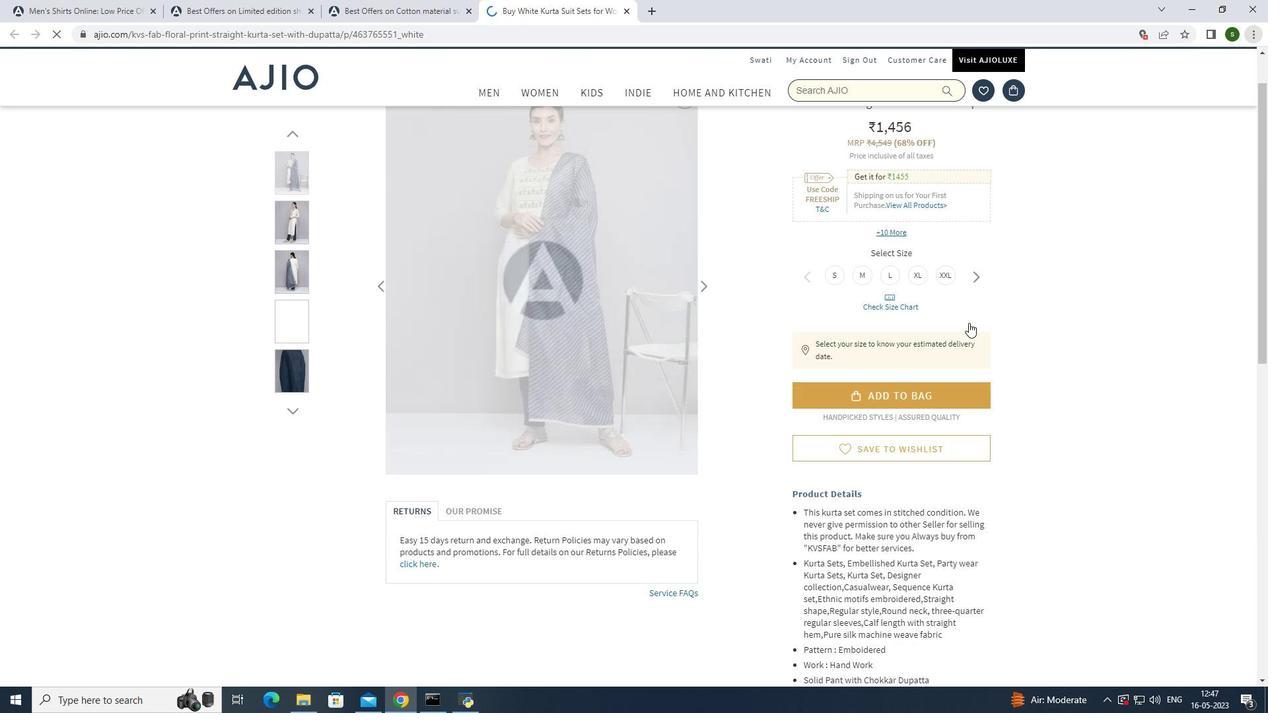 
Action: Mouse scrolled (969, 322) with delta (0, 0)
Screenshot: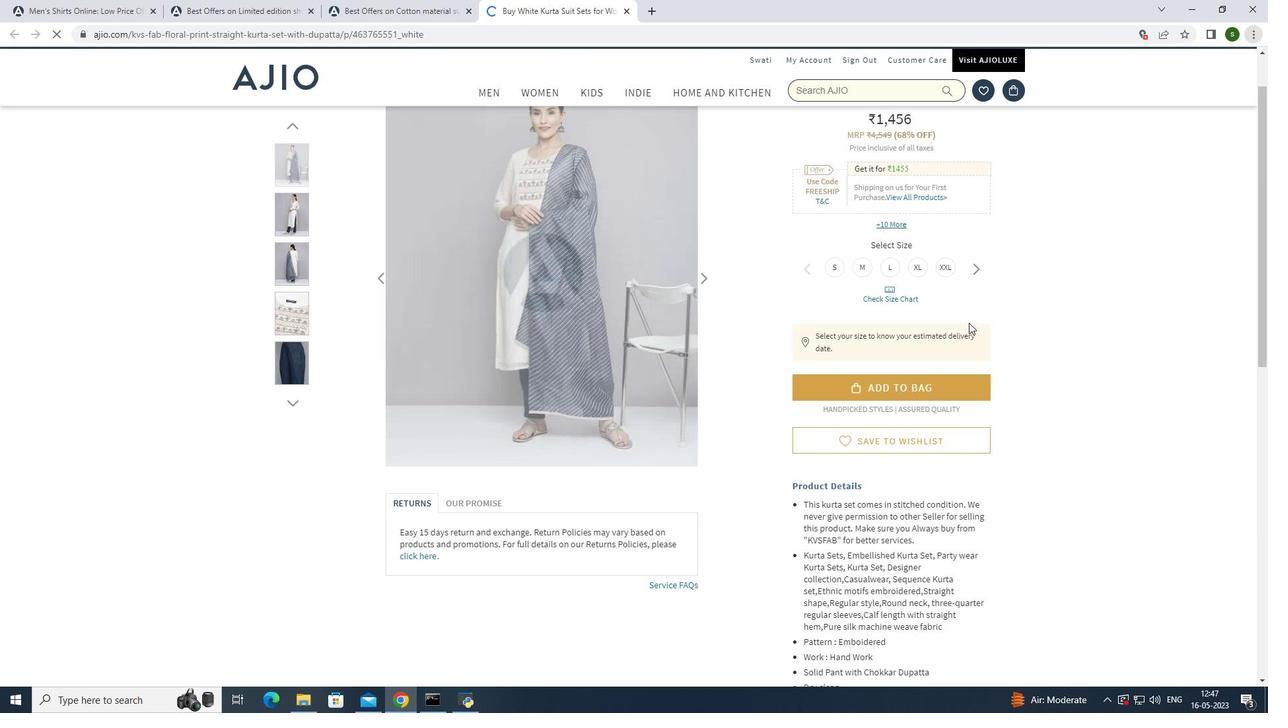 
Action: Mouse moved to (1015, 375)
Screenshot: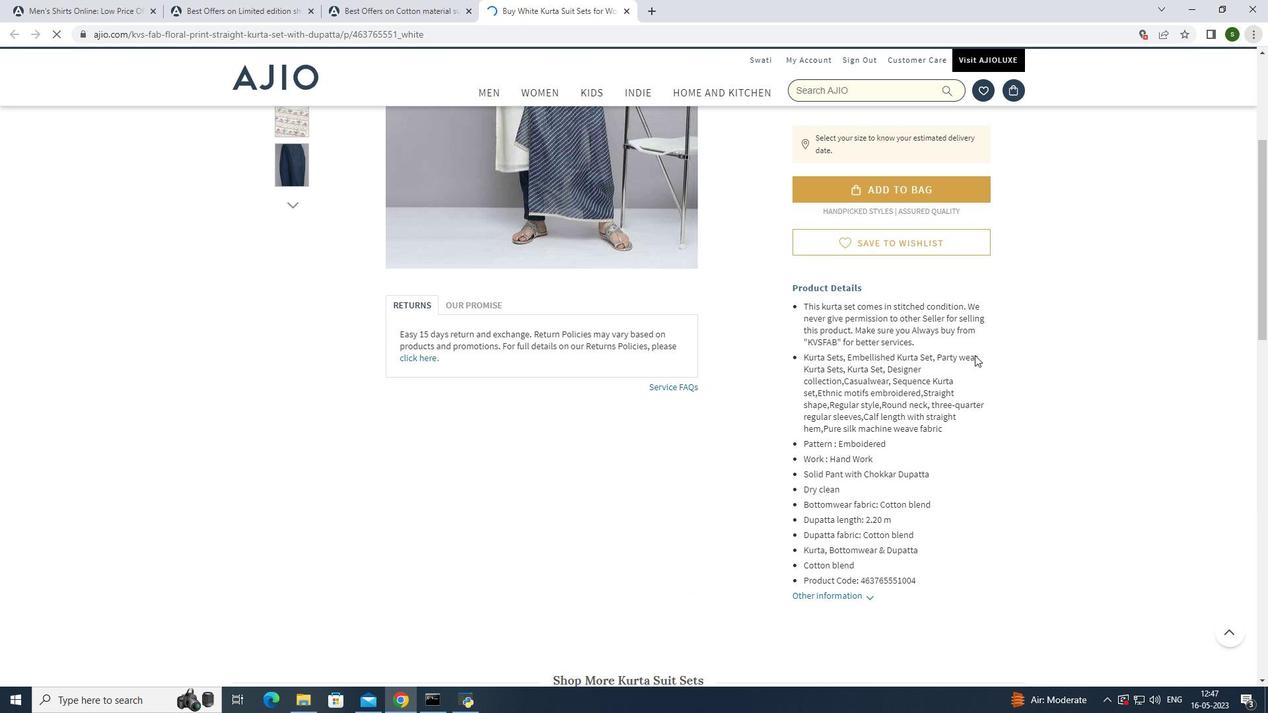 
